 Task: For heading Use Times New Roman with dark grey 1 1 colour.  font size for heading26,  'Change the font style of data to'Times New Roman and font size to 18,  Change the alignment of both headline & data to Align right In the sheet  Attendance Sheet for Weekly Analysisbook
Action: Mouse moved to (67, 170)
Screenshot: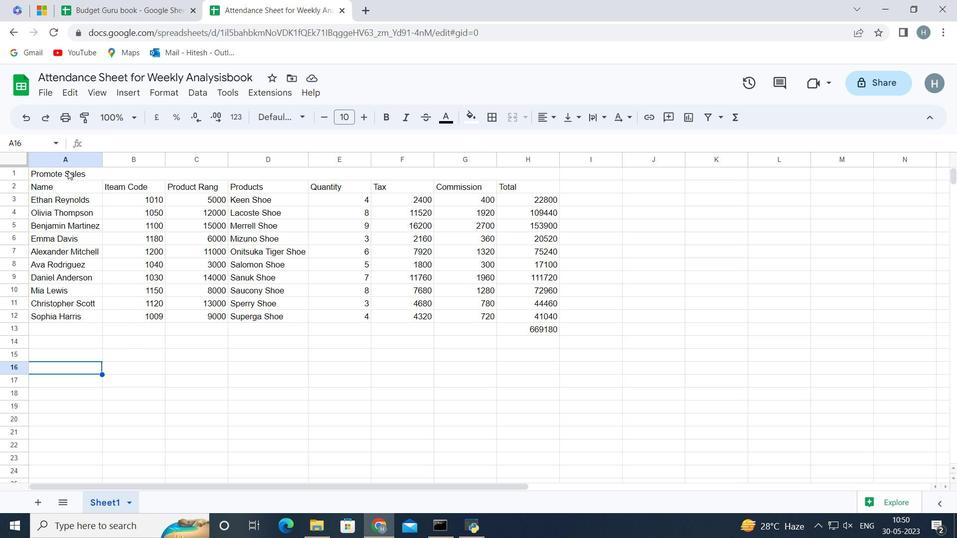 
Action: Mouse pressed left at (67, 170)
Screenshot: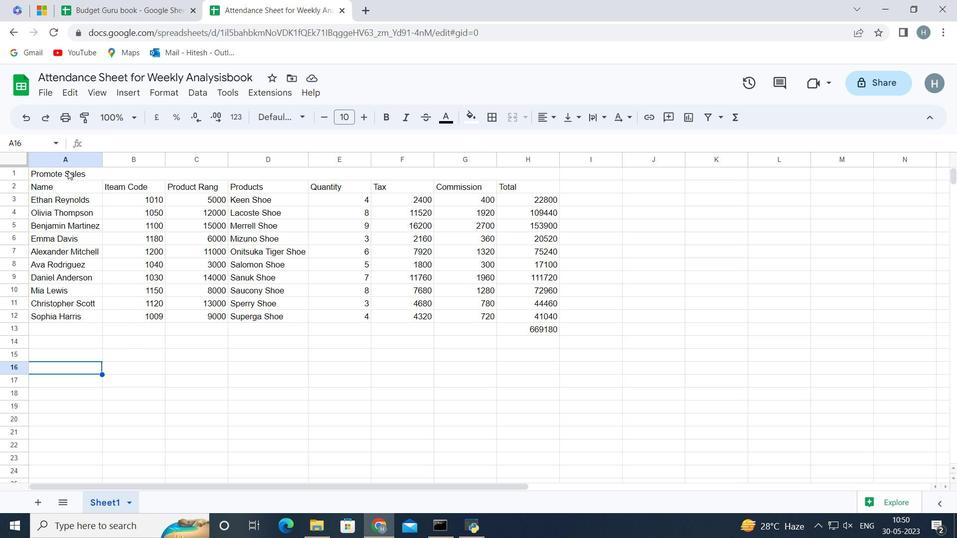 
Action: Mouse moved to (299, 116)
Screenshot: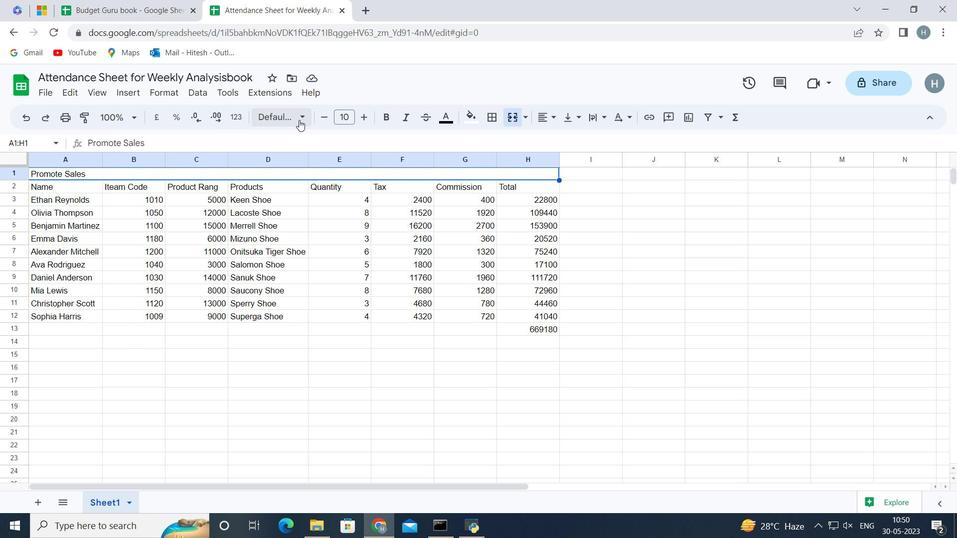 
Action: Mouse pressed left at (299, 116)
Screenshot: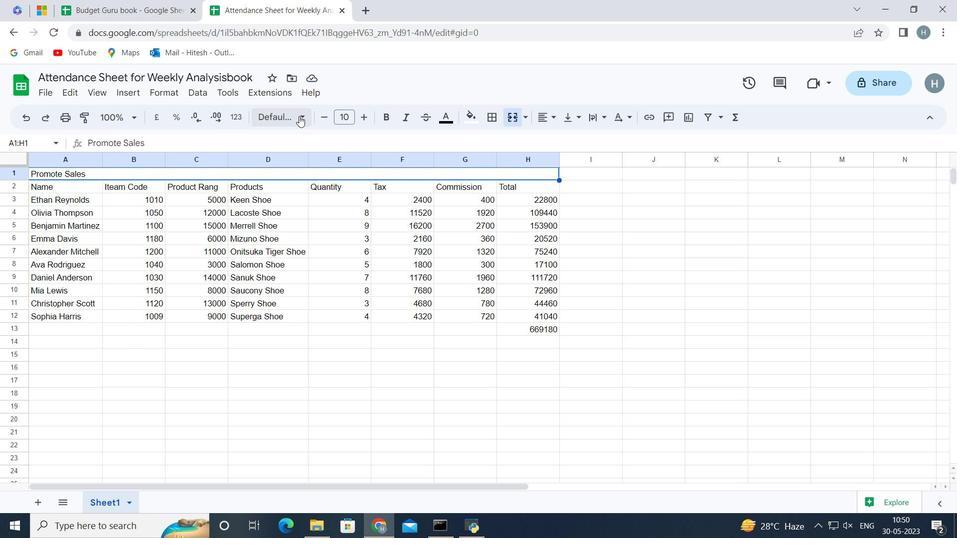 
Action: Mouse moved to (314, 403)
Screenshot: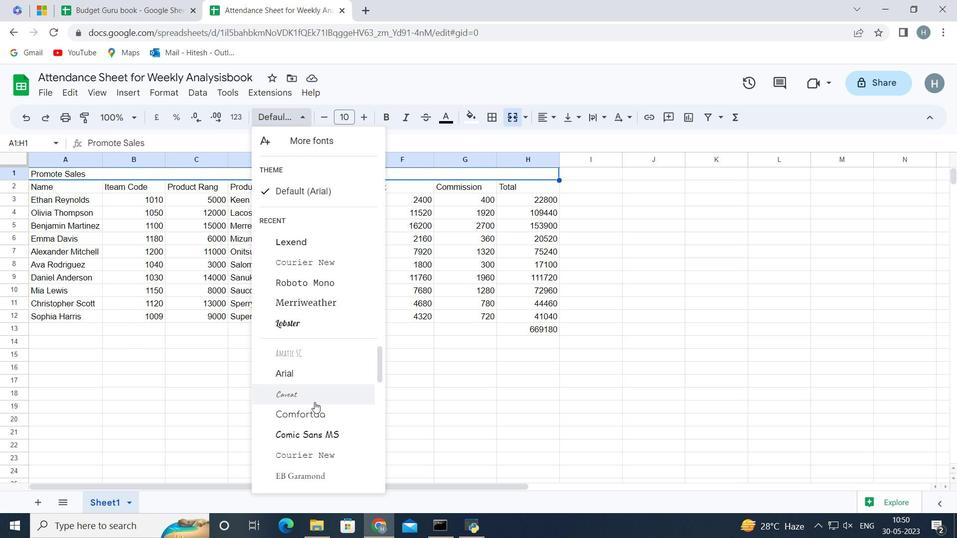 
Action: Mouse scrolled (314, 402) with delta (0, 0)
Screenshot: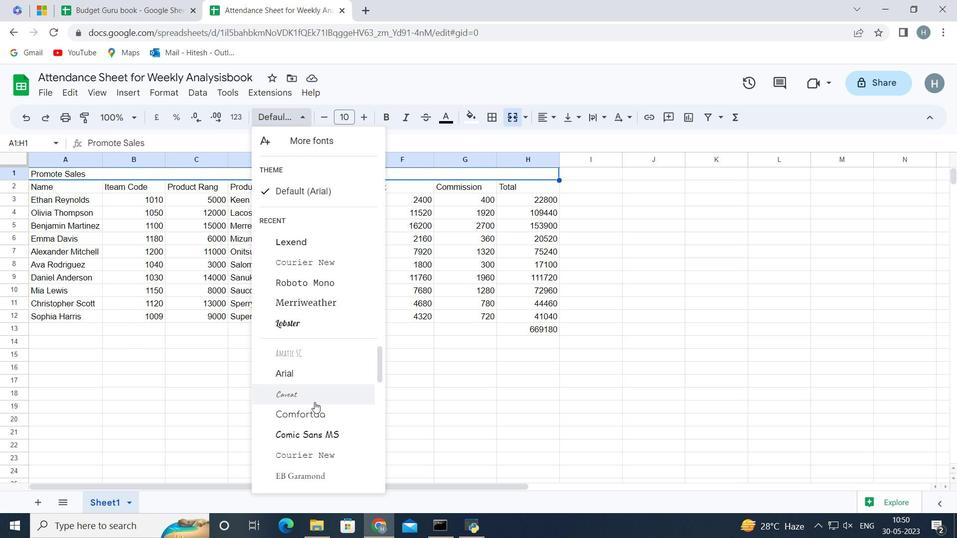 
Action: Mouse moved to (316, 403)
Screenshot: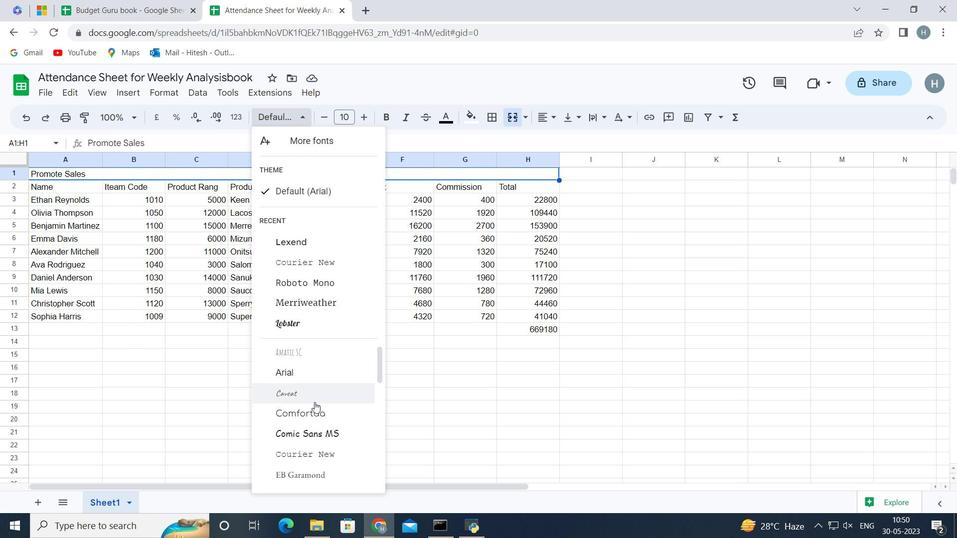 
Action: Mouse scrolled (316, 402) with delta (0, 0)
Screenshot: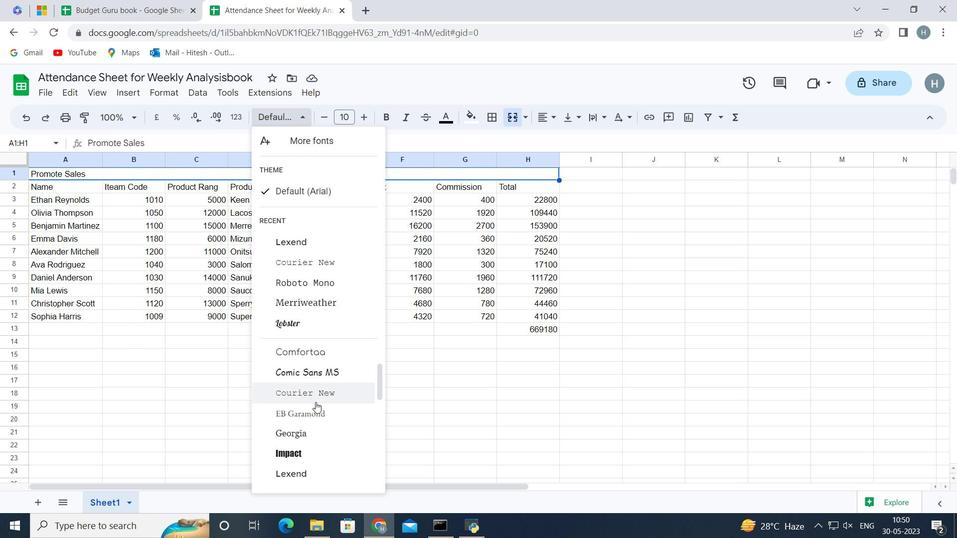 
Action: Mouse scrolled (316, 402) with delta (0, 0)
Screenshot: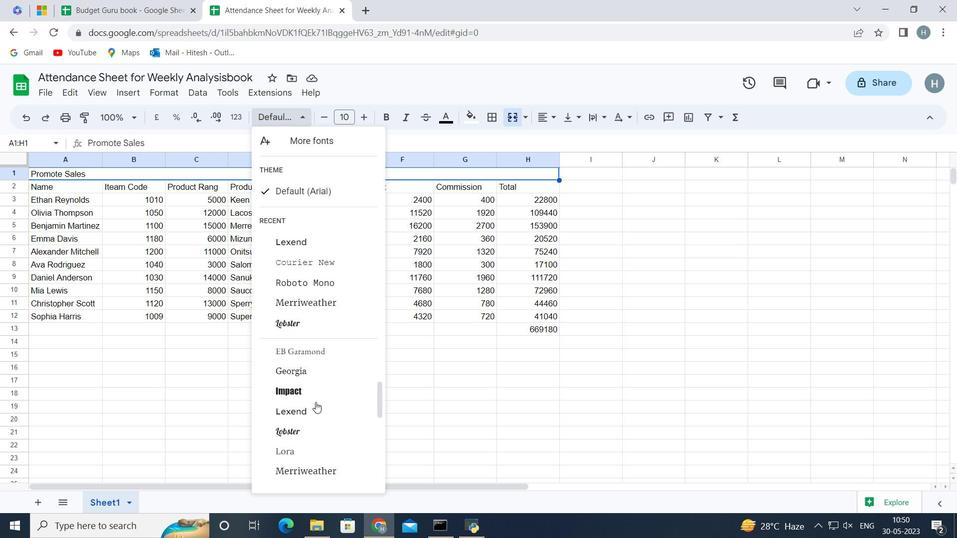 
Action: Mouse scrolled (316, 402) with delta (0, 0)
Screenshot: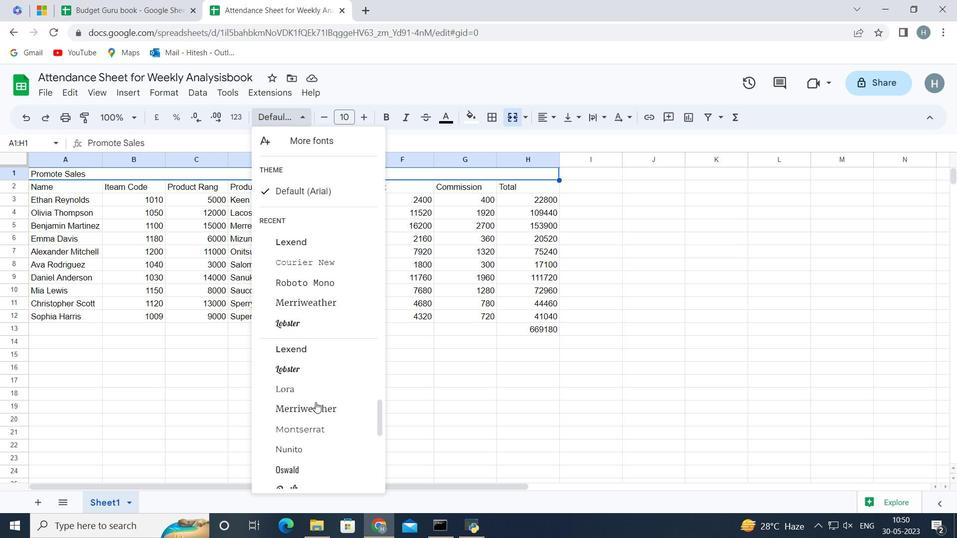 
Action: Mouse moved to (316, 403)
Screenshot: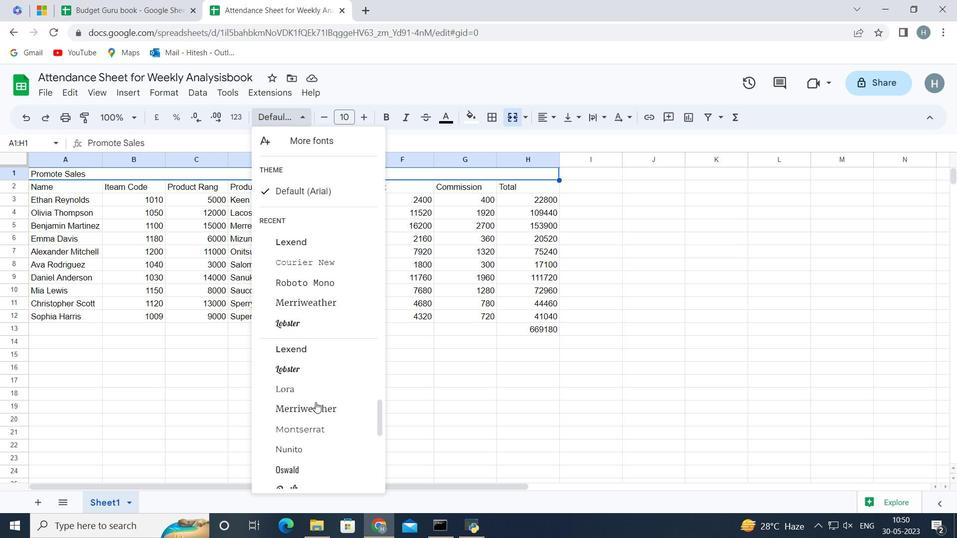 
Action: Mouse scrolled (316, 402) with delta (0, 0)
Screenshot: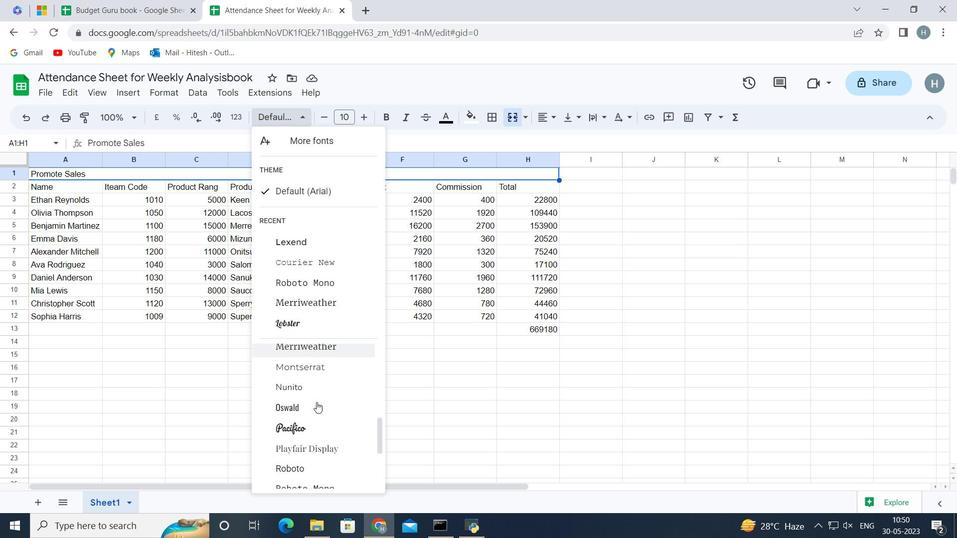 
Action: Mouse moved to (316, 404)
Screenshot: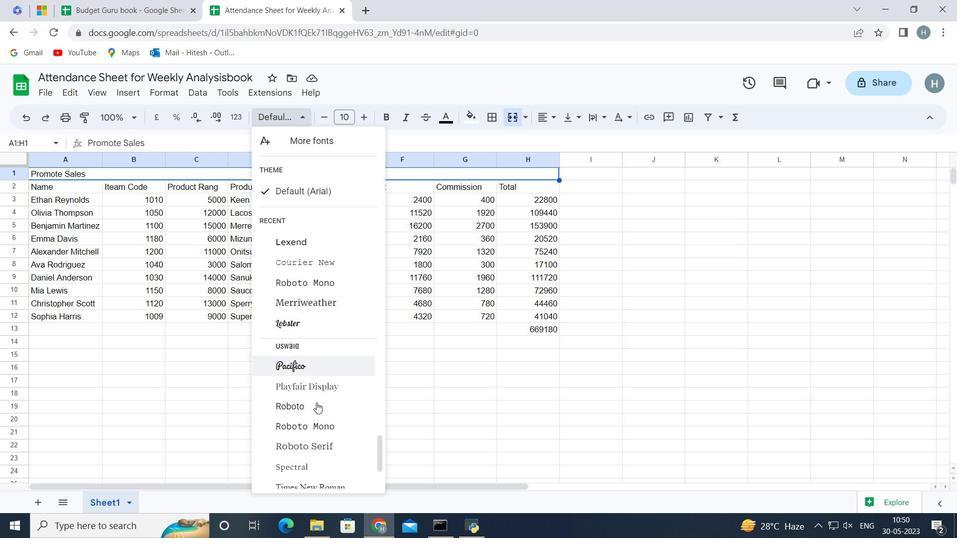 
Action: Mouse scrolled (316, 403) with delta (0, 0)
Screenshot: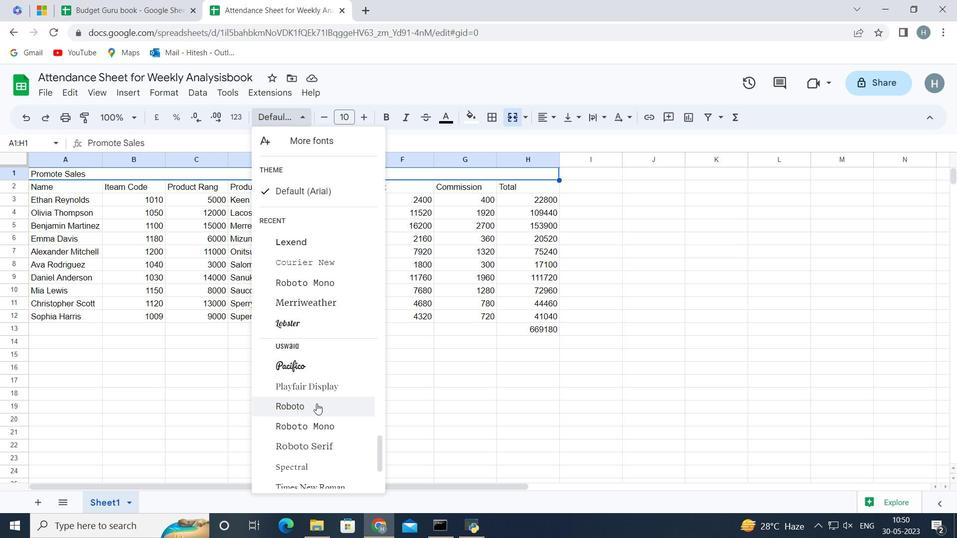 
Action: Mouse scrolled (316, 403) with delta (0, 0)
Screenshot: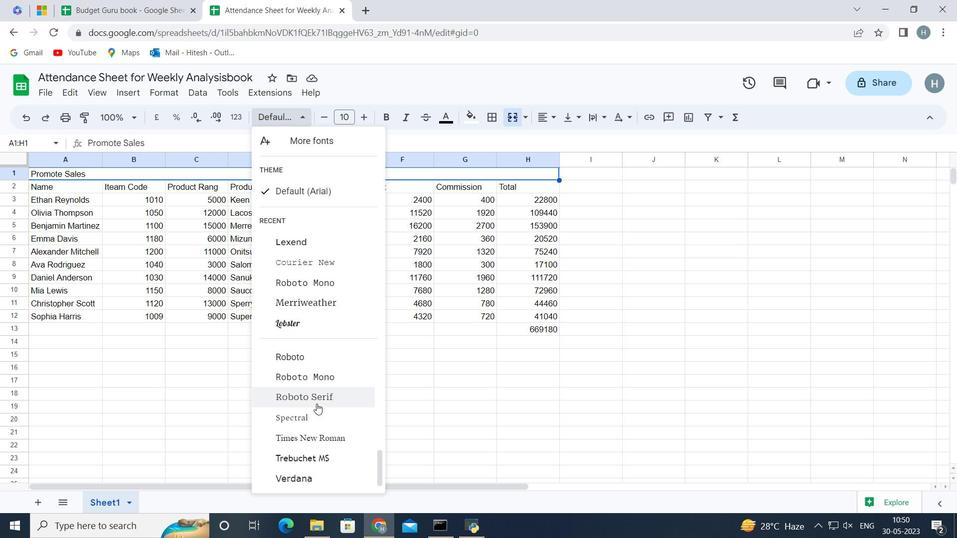 
Action: Mouse moved to (323, 441)
Screenshot: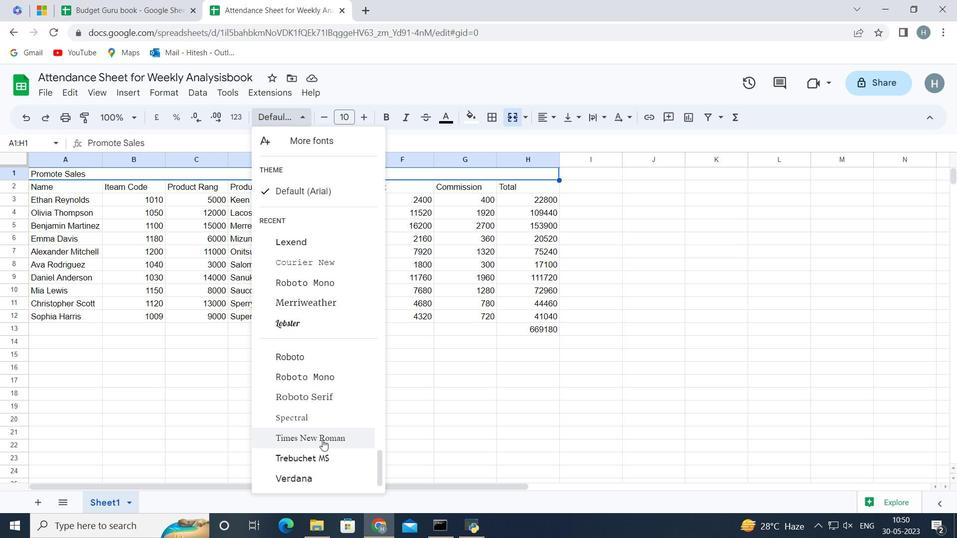 
Action: Mouse pressed left at (323, 441)
Screenshot: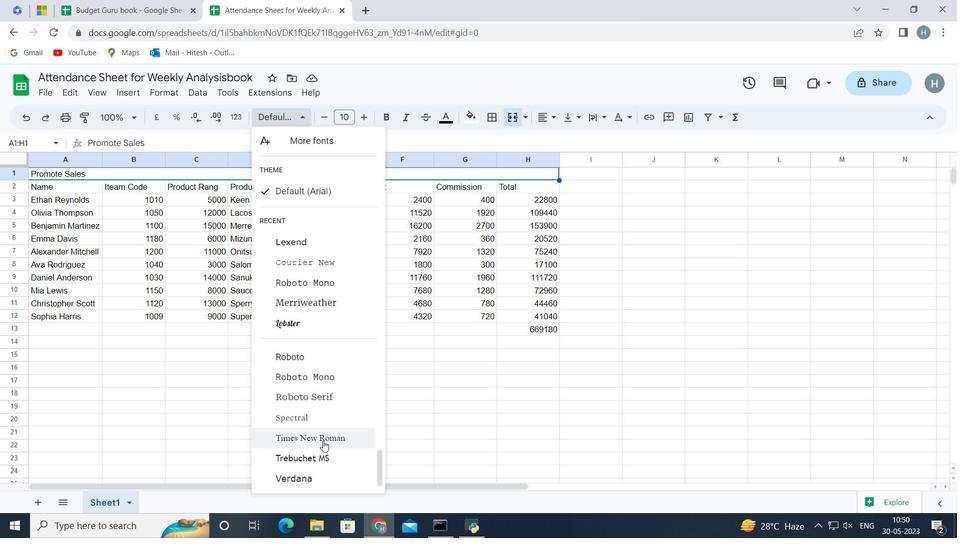 
Action: Mouse moved to (472, 123)
Screenshot: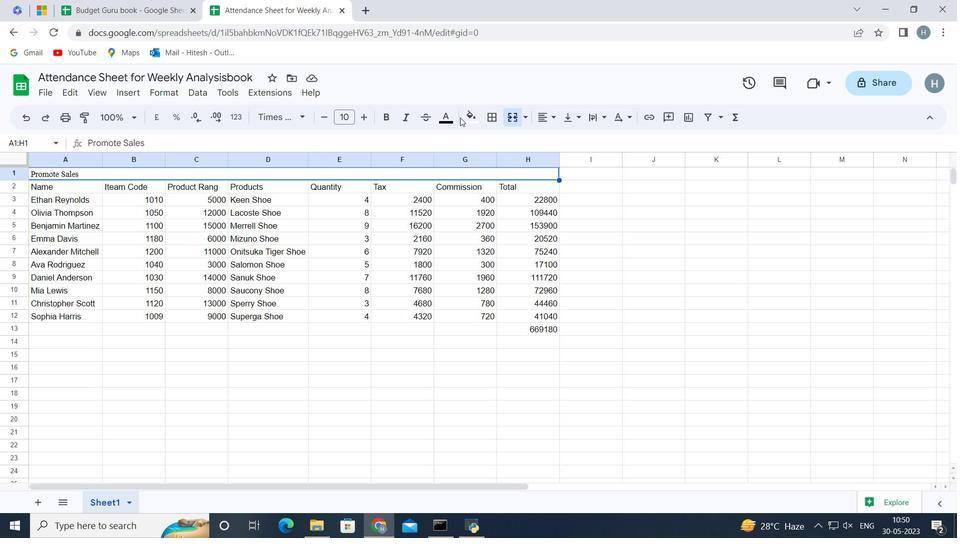 
Action: Mouse pressed left at (472, 123)
Screenshot: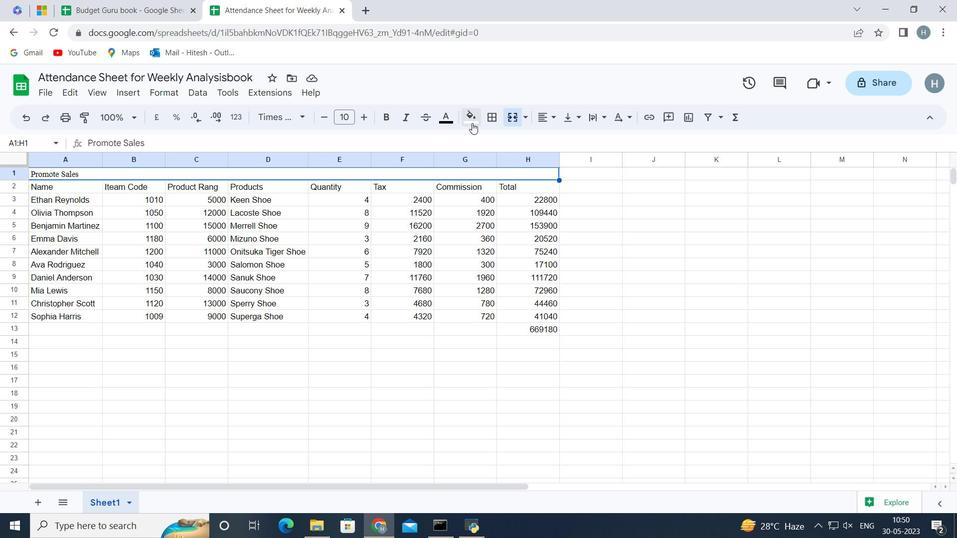 
Action: Mouse moved to (530, 162)
Screenshot: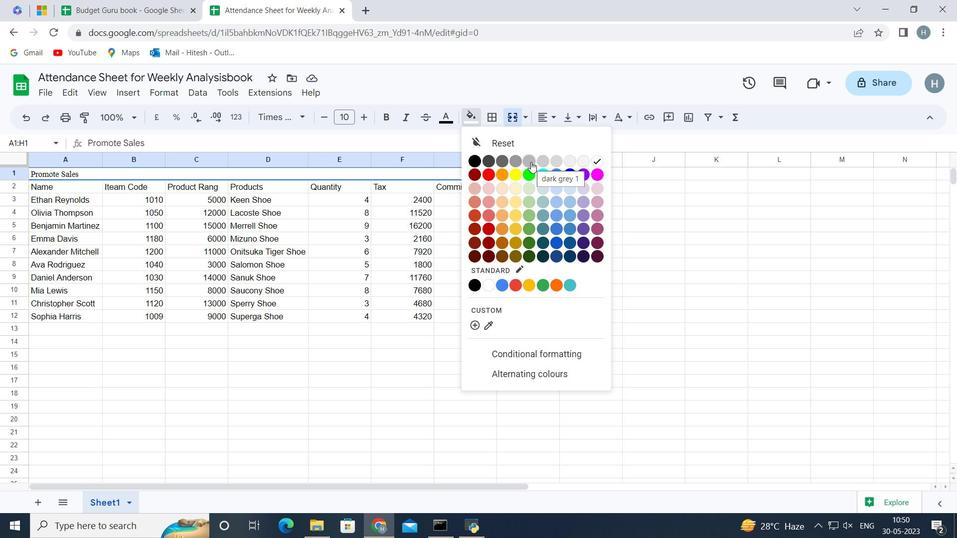 
Action: Mouse pressed left at (530, 162)
Screenshot: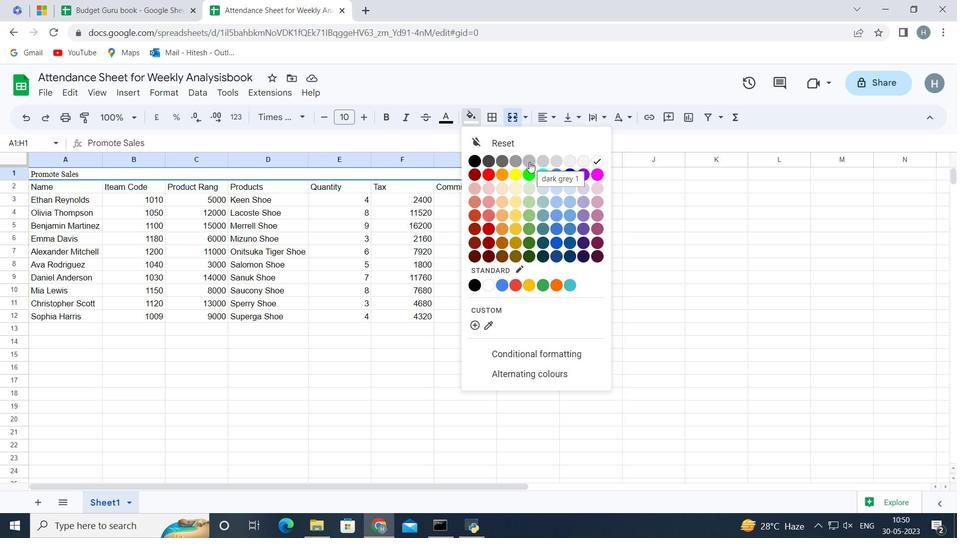 
Action: Mouse moved to (365, 117)
Screenshot: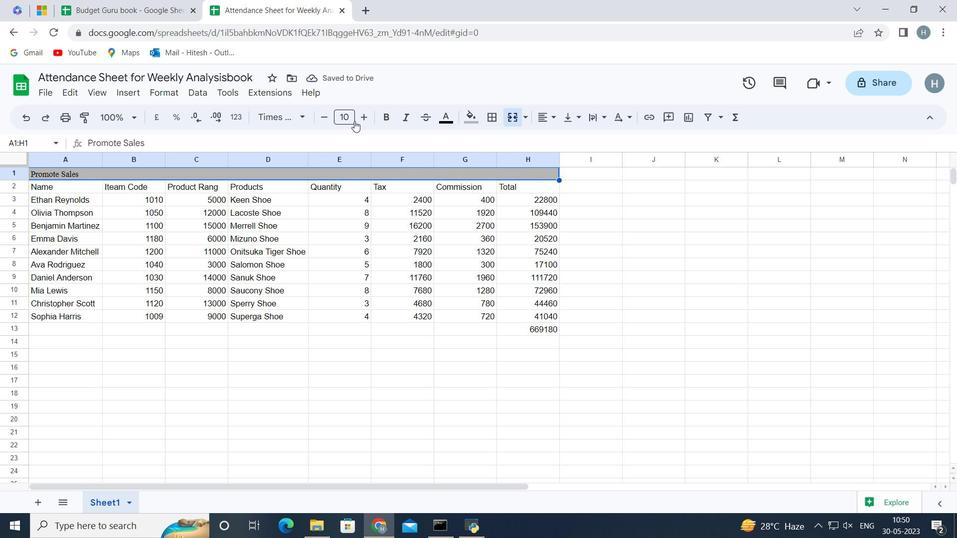 
Action: Mouse pressed left at (365, 117)
Screenshot: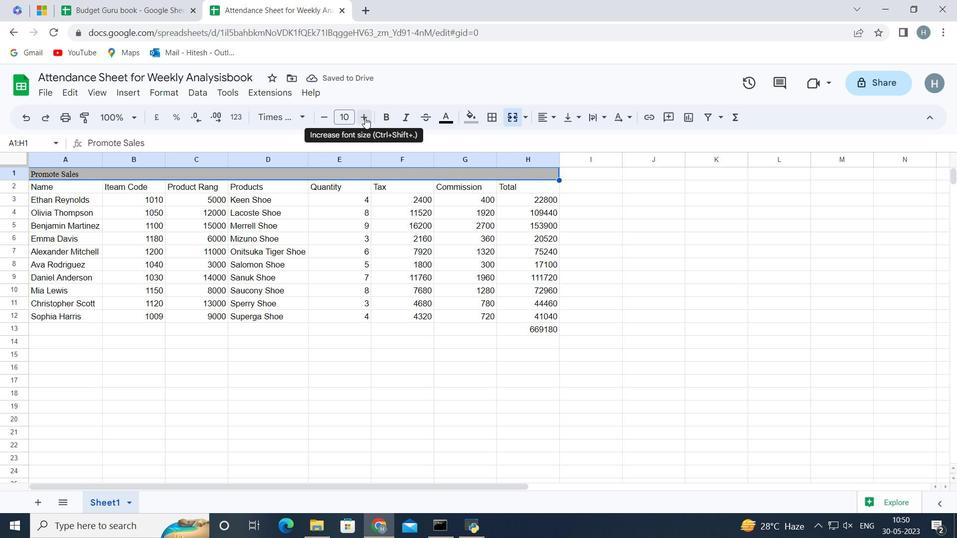 
Action: Mouse pressed left at (365, 117)
Screenshot: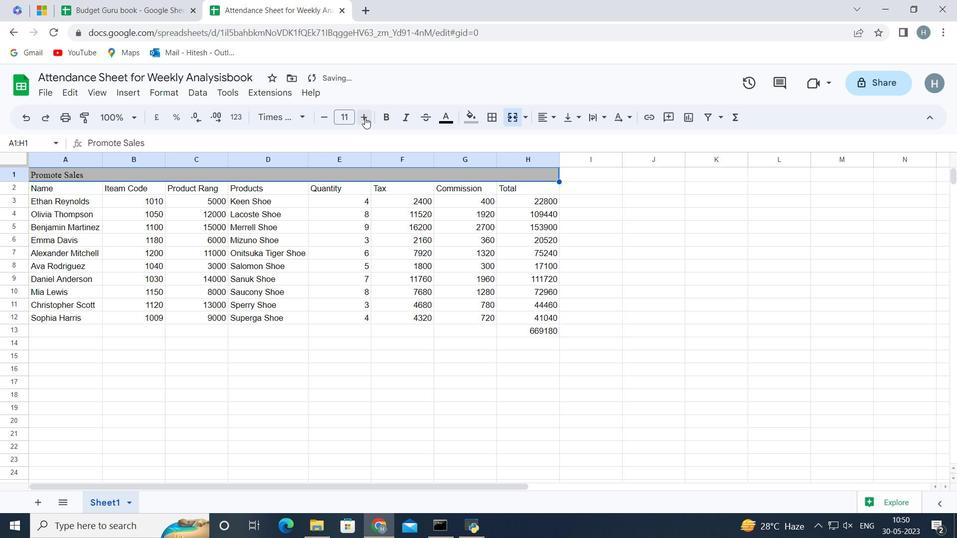 
Action: Mouse pressed left at (365, 117)
Screenshot: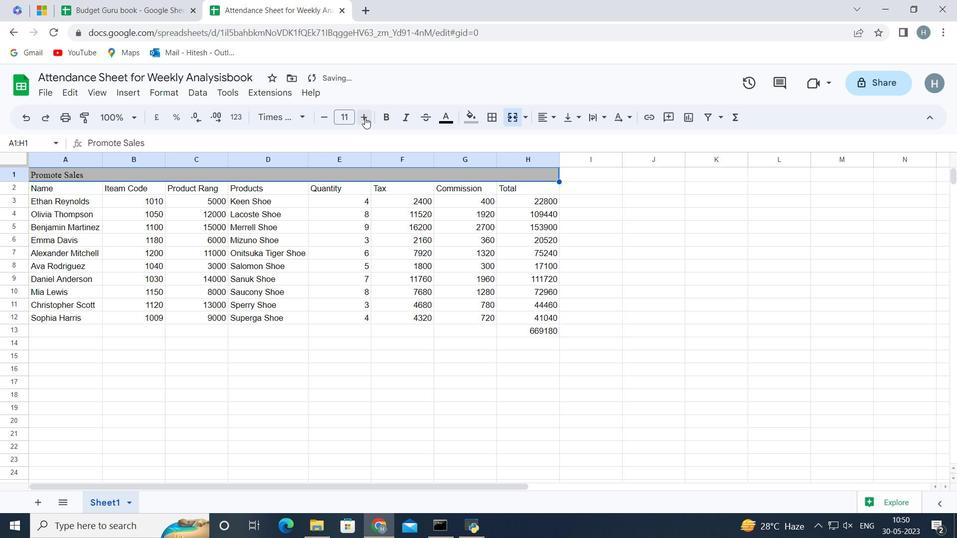 
Action: Mouse pressed left at (365, 117)
Screenshot: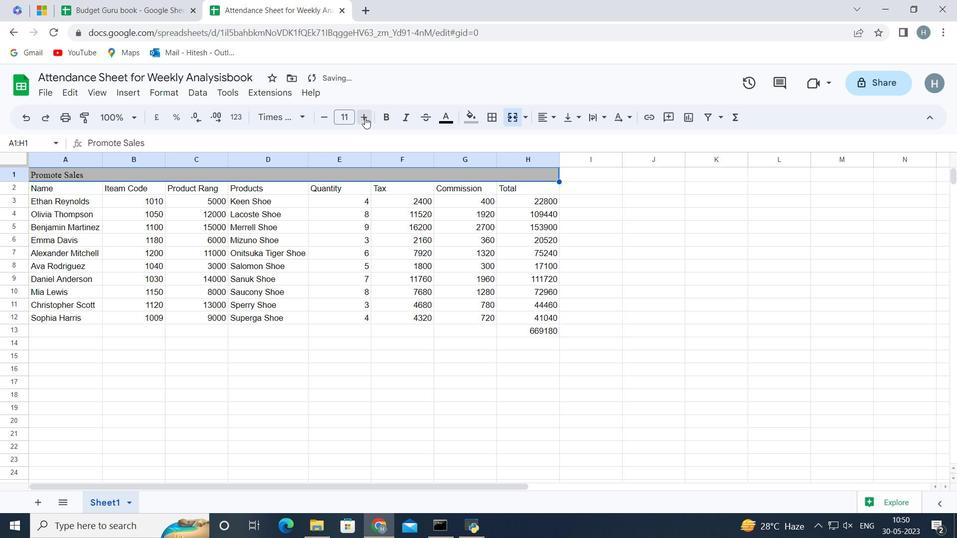 
Action: Mouse pressed left at (365, 117)
Screenshot: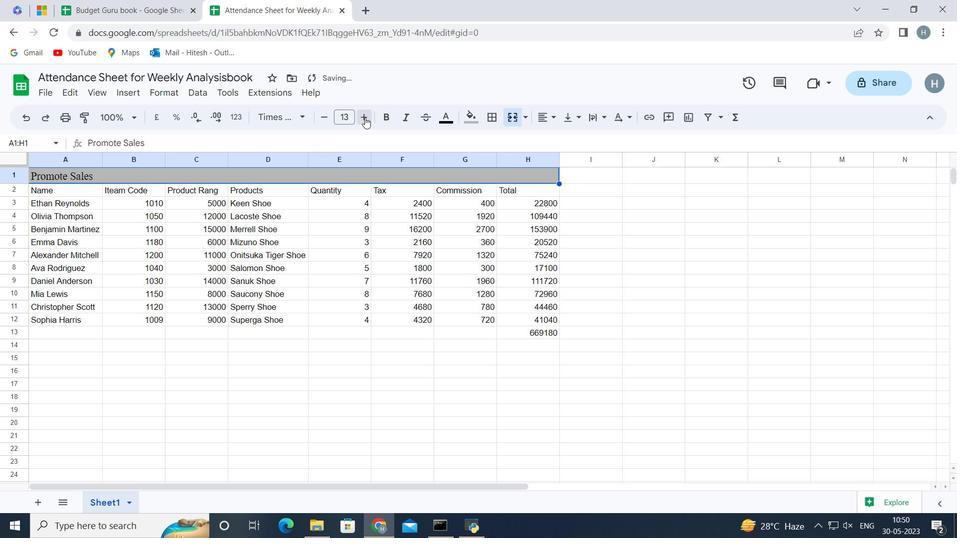 
Action: Mouse pressed left at (365, 117)
Screenshot: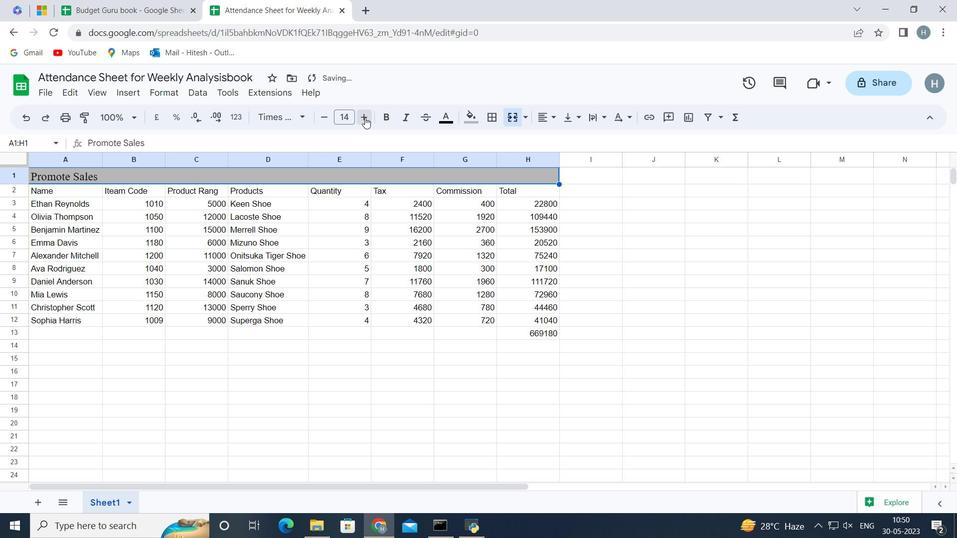 
Action: Mouse pressed left at (365, 117)
Screenshot: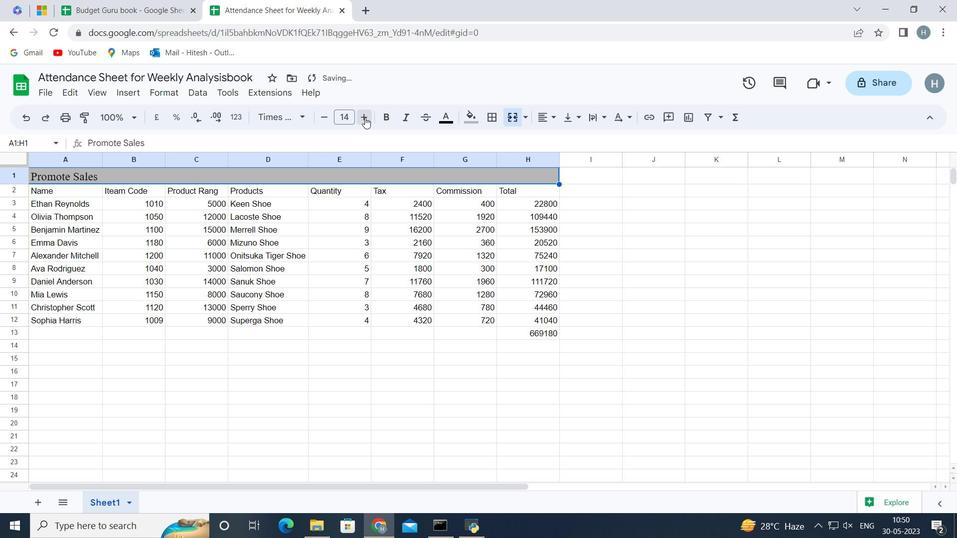 
Action: Mouse pressed left at (365, 117)
Screenshot: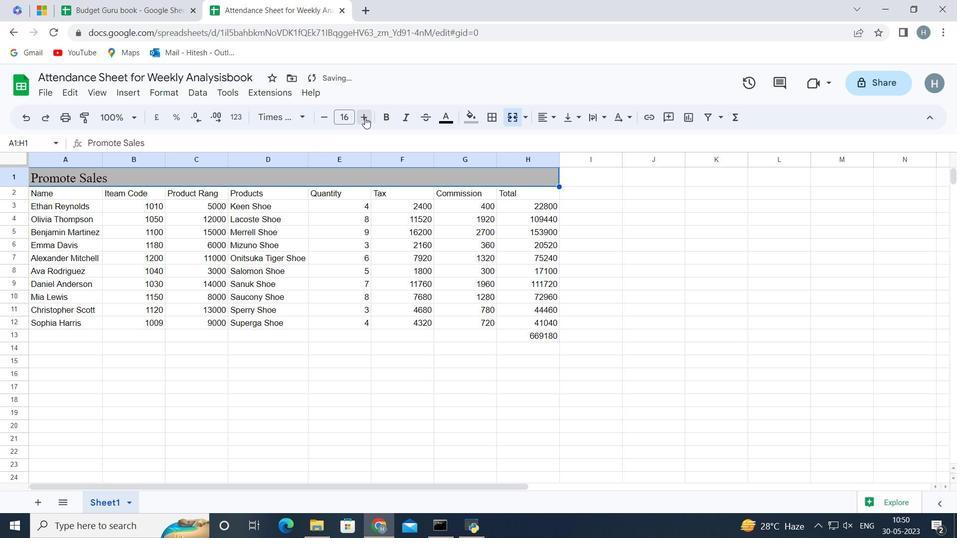 
Action: Mouse pressed left at (365, 117)
Screenshot: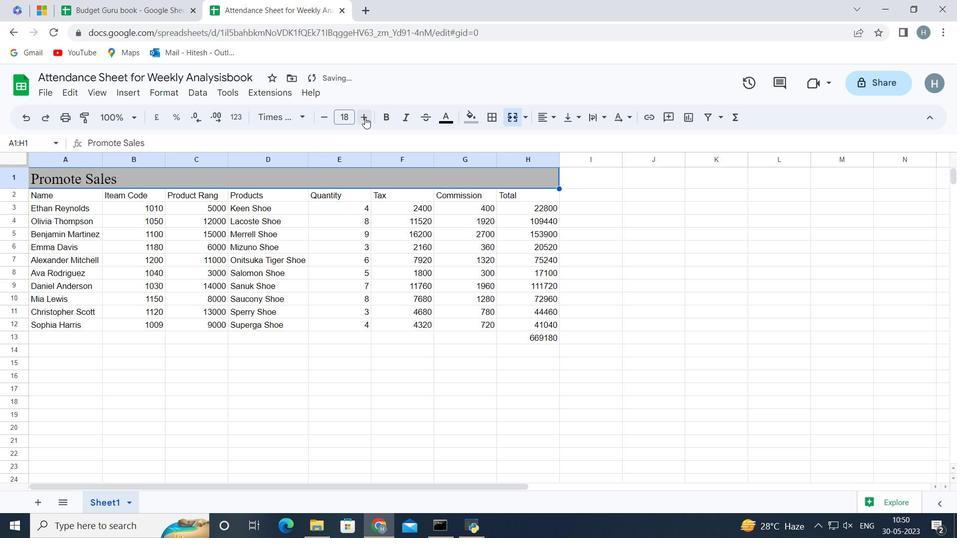 
Action: Mouse pressed left at (365, 117)
Screenshot: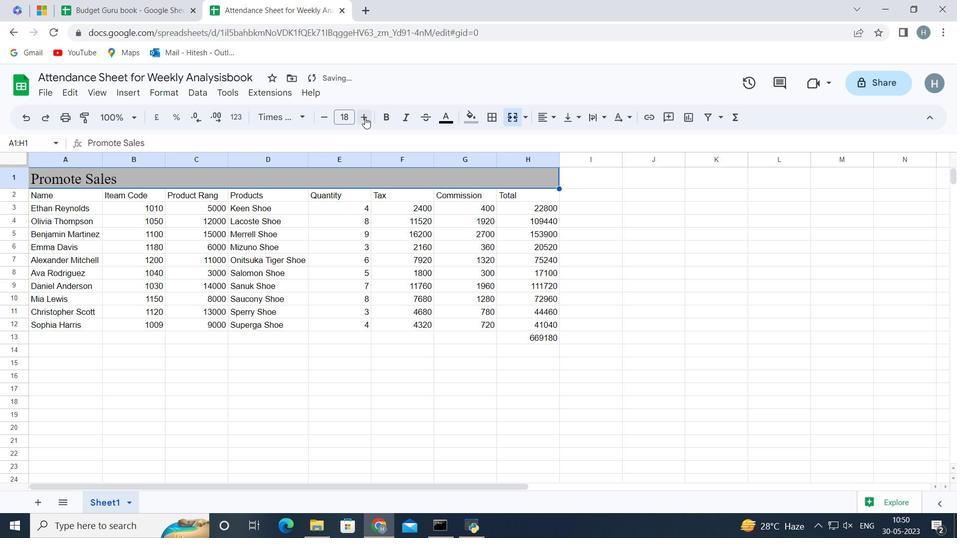 
Action: Mouse pressed left at (365, 117)
Screenshot: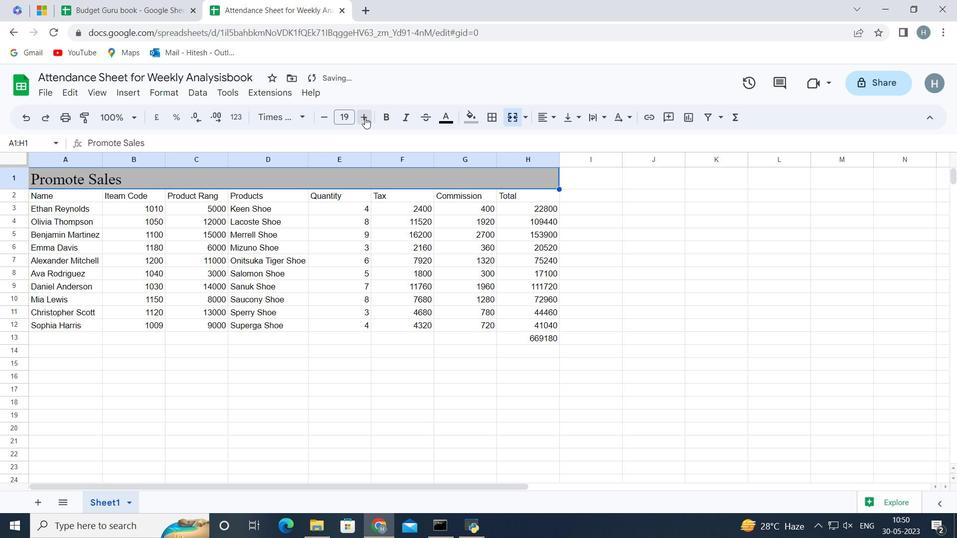 
Action: Mouse pressed left at (365, 117)
Screenshot: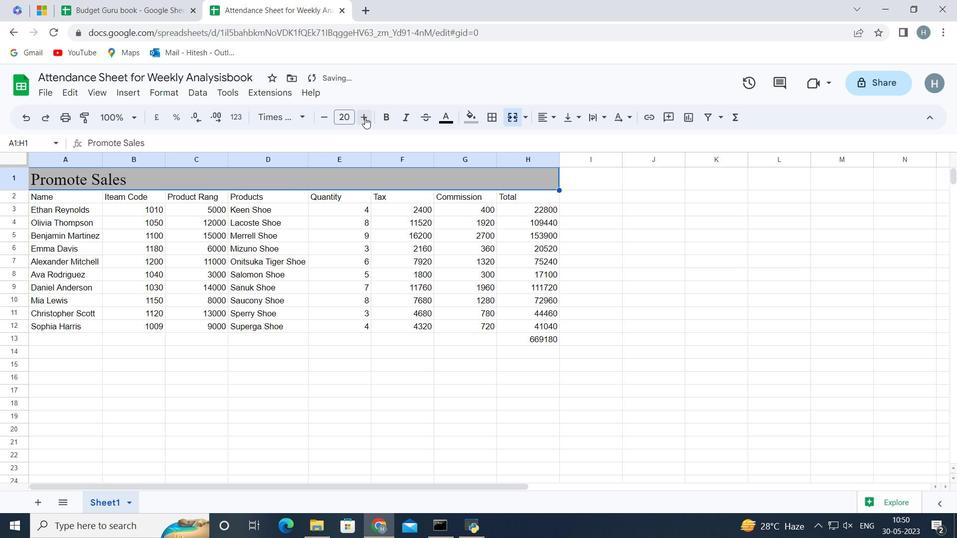 
Action: Mouse pressed left at (365, 117)
Screenshot: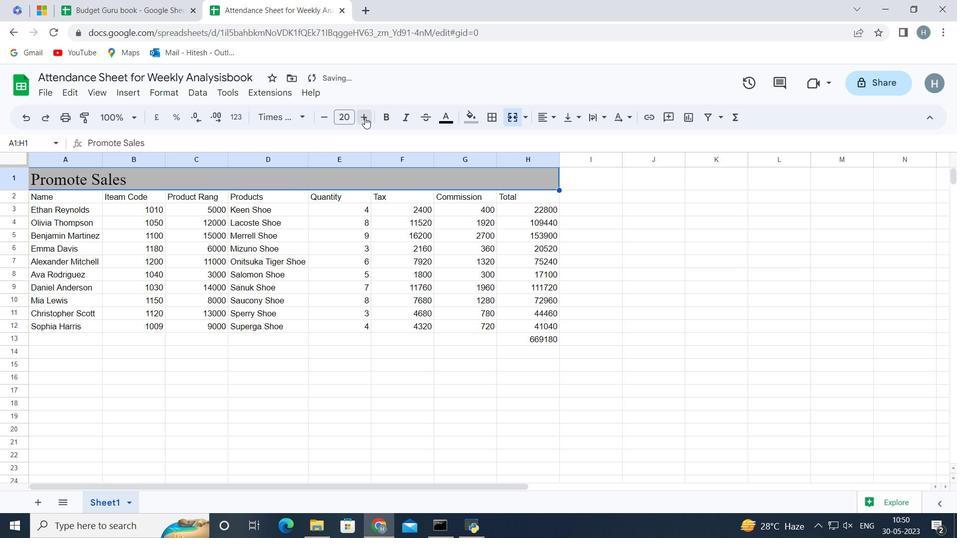 
Action: Mouse pressed left at (365, 117)
Screenshot: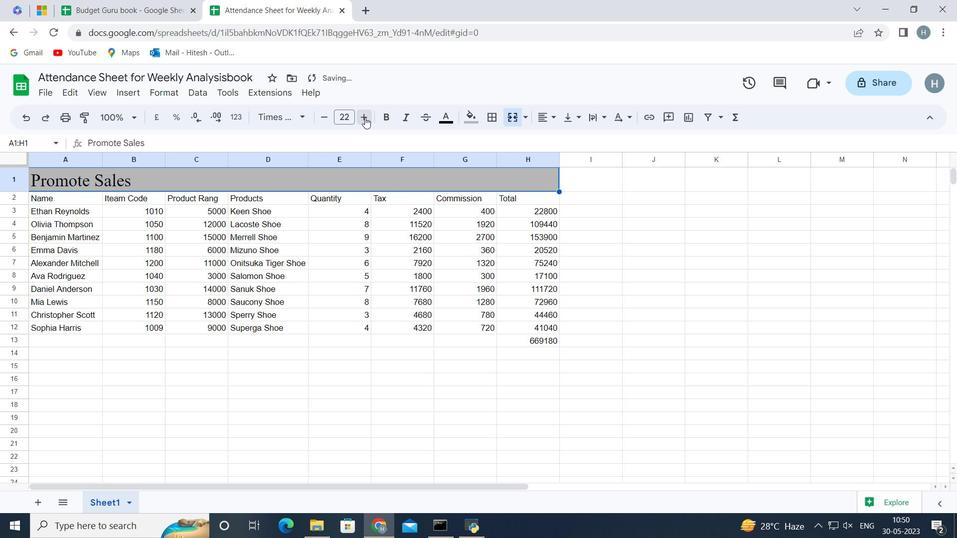 
Action: Mouse pressed left at (365, 117)
Screenshot: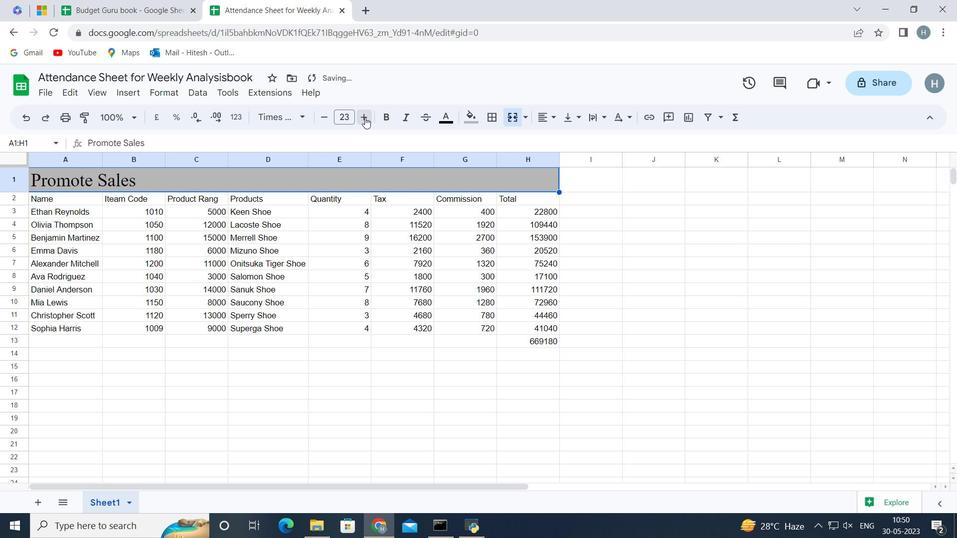 
Action: Mouse pressed left at (365, 117)
Screenshot: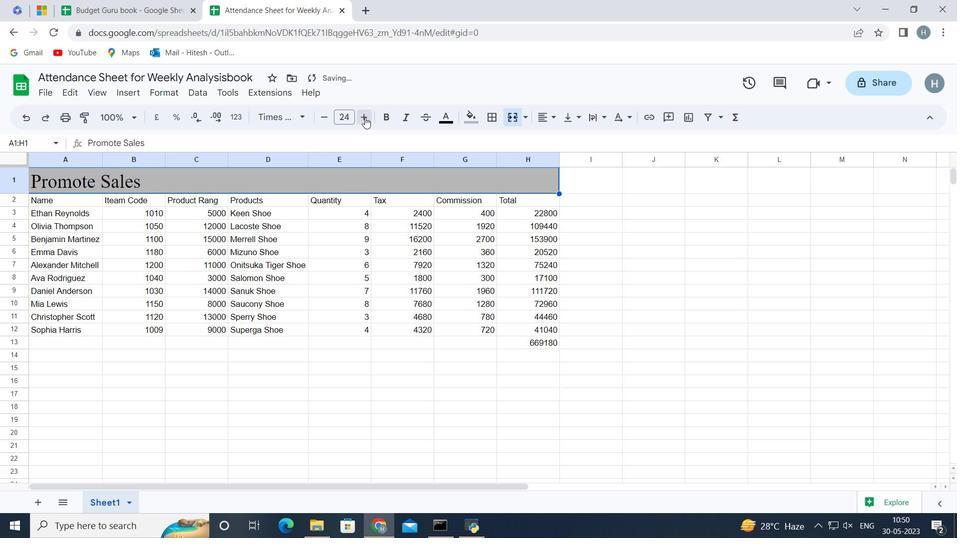 
Action: Mouse pressed left at (365, 117)
Screenshot: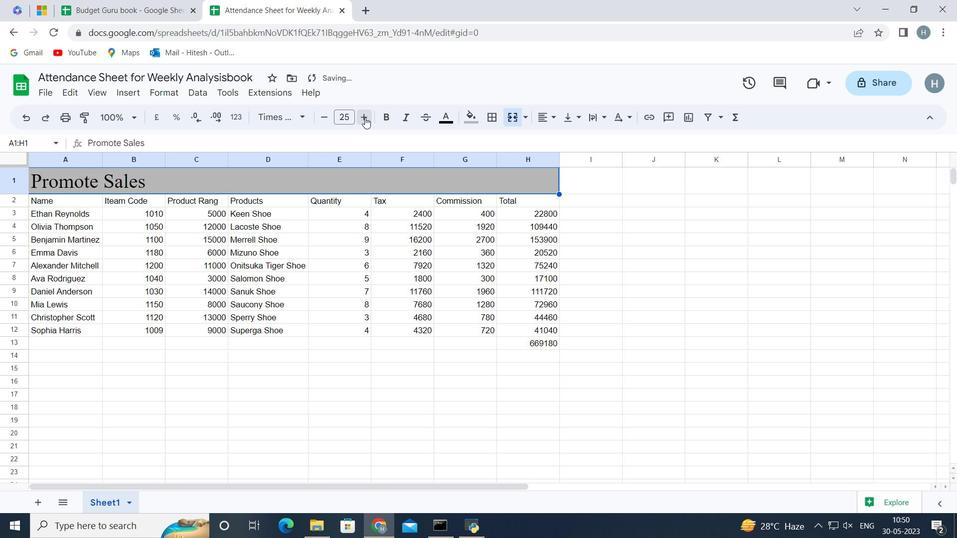 
Action: Mouse moved to (328, 119)
Screenshot: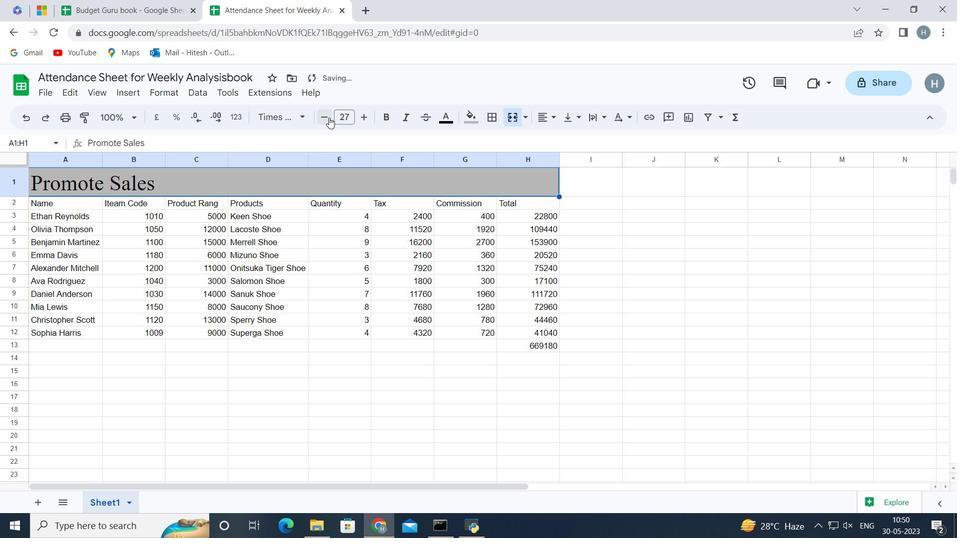 
Action: Mouse pressed left at (328, 119)
Screenshot: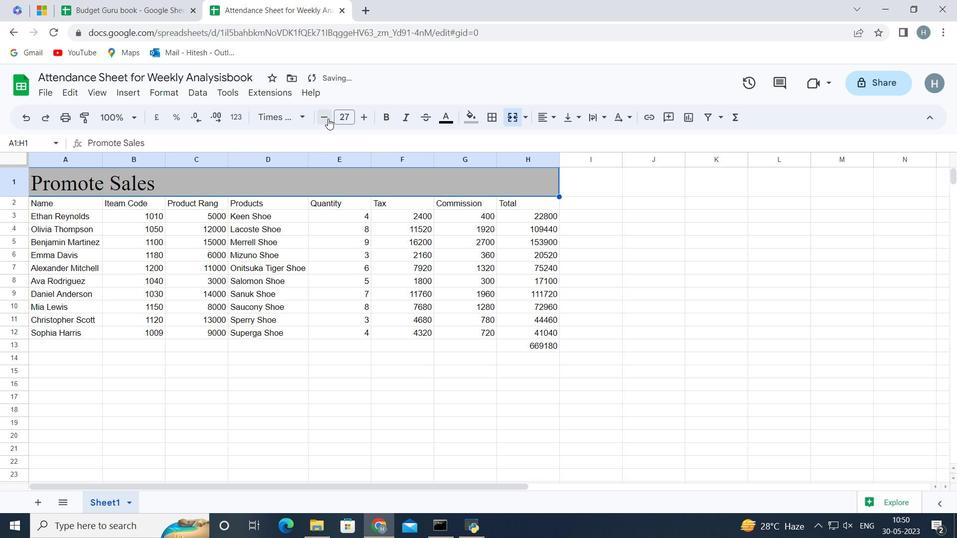 
Action: Mouse moved to (263, 388)
Screenshot: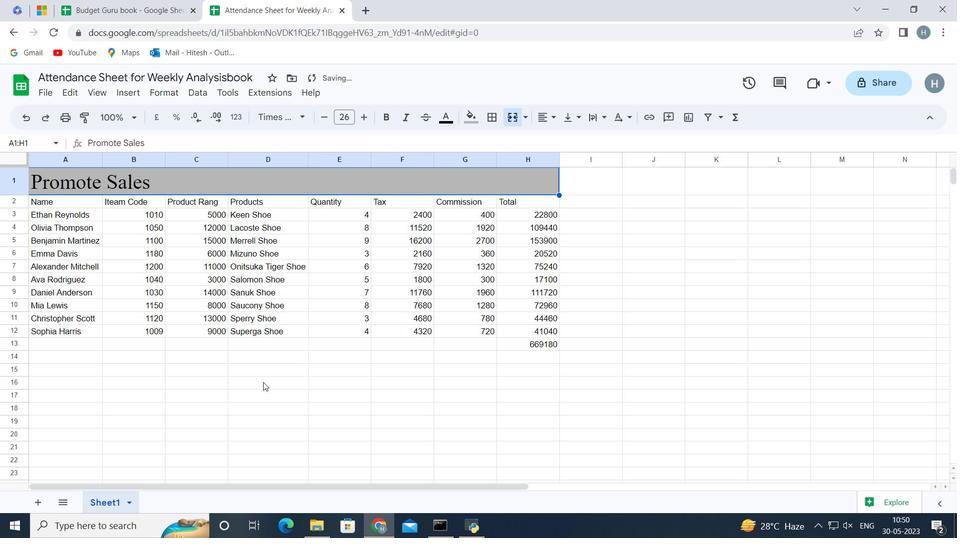 
Action: Mouse pressed left at (263, 388)
Screenshot: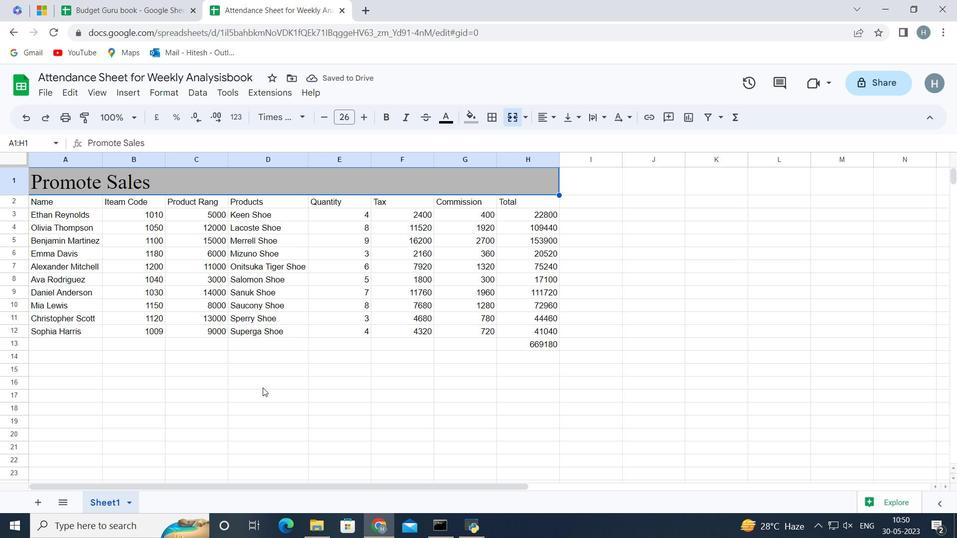
Action: Mouse moved to (68, 199)
Screenshot: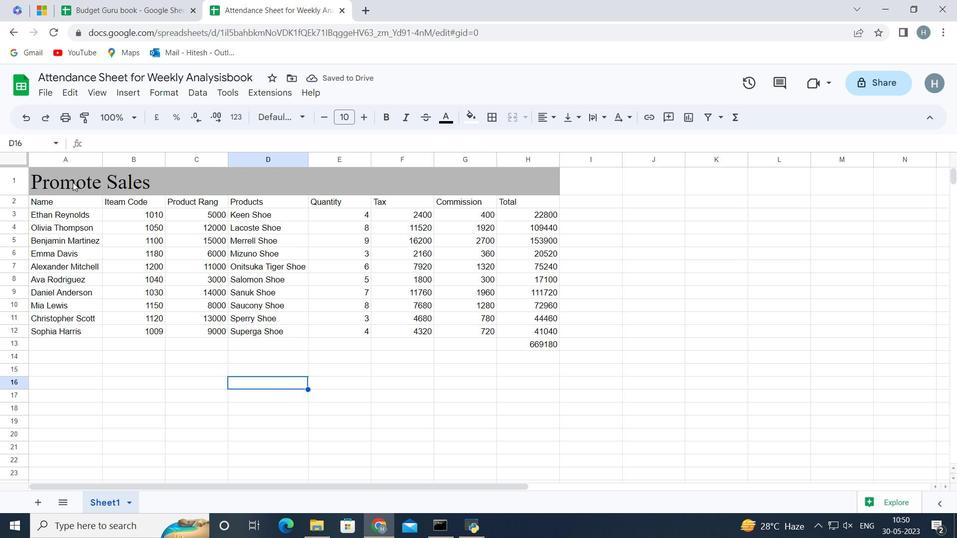 
Action: Mouse pressed left at (68, 199)
Screenshot: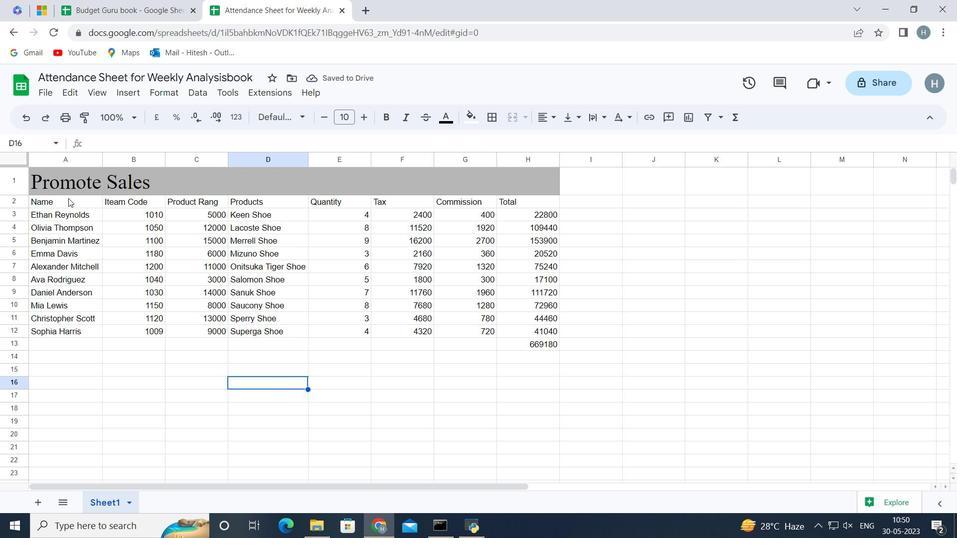 
Action: Key pressed <Key.shift><Key.right><Key.right><Key.right><Key.right><Key.right><Key.right><Key.right><Key.right><Key.down><Key.down><Key.down><Key.down><Key.left><Key.down><Key.down><Key.down><Key.down><Key.down><Key.down><Key.down>
Screenshot: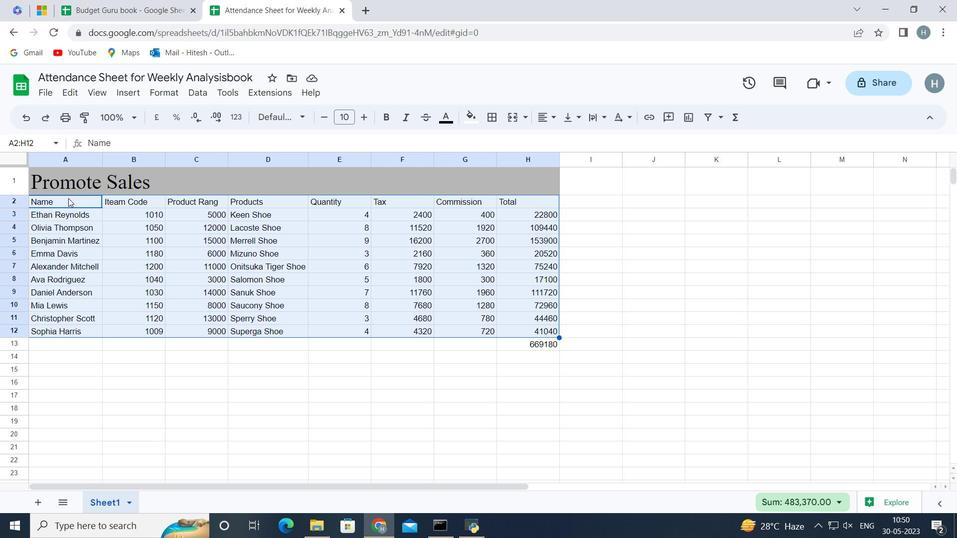 
Action: Mouse moved to (302, 115)
Screenshot: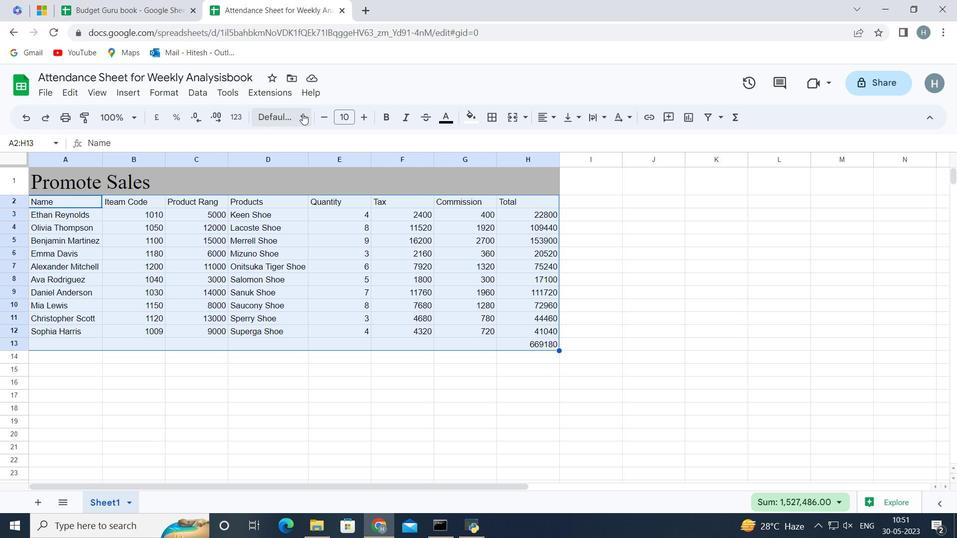 
Action: Mouse pressed left at (302, 115)
Screenshot: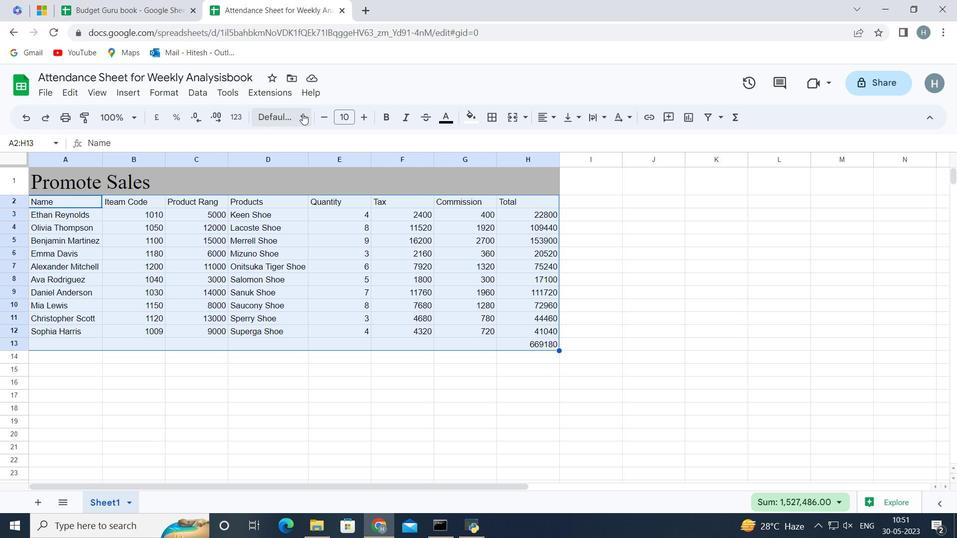 
Action: Mouse moved to (335, 239)
Screenshot: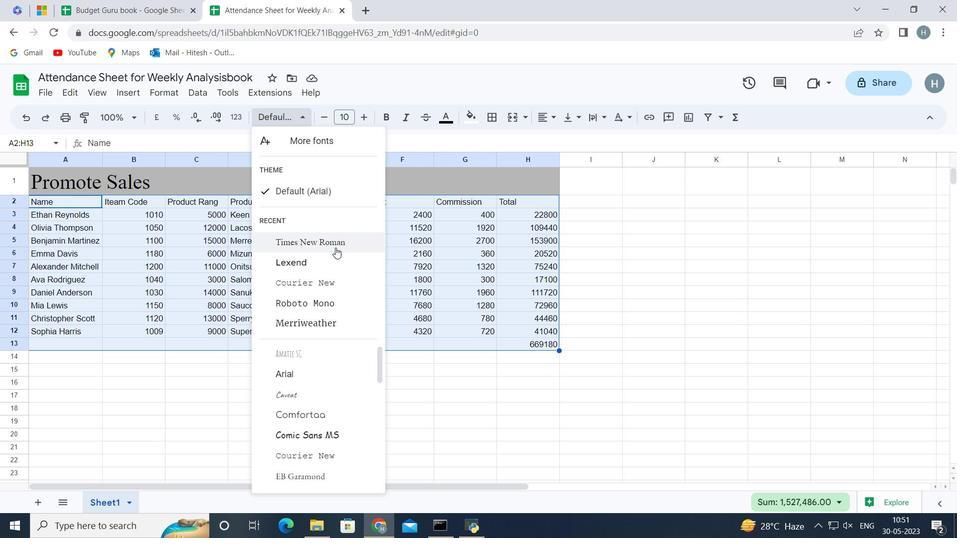 
Action: Mouse pressed left at (335, 239)
Screenshot: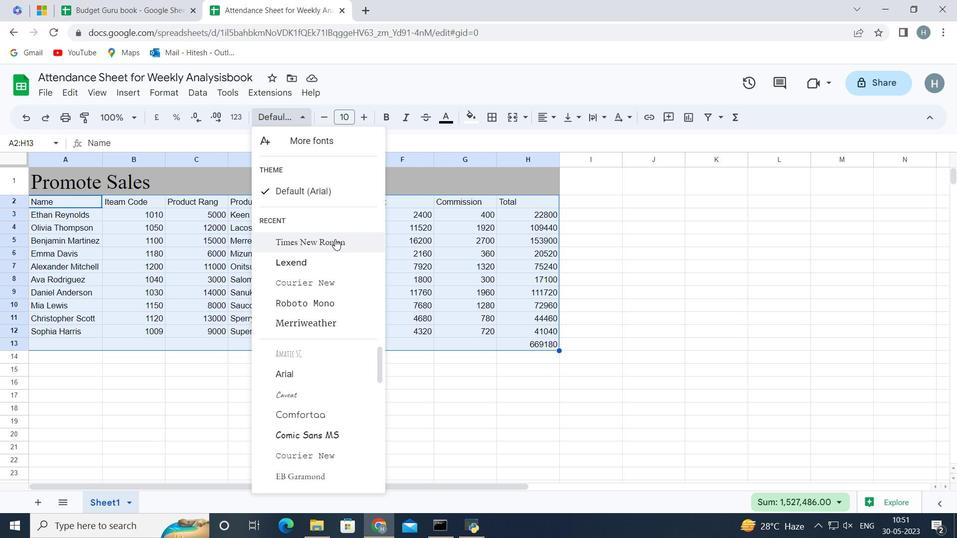 
Action: Mouse moved to (364, 119)
Screenshot: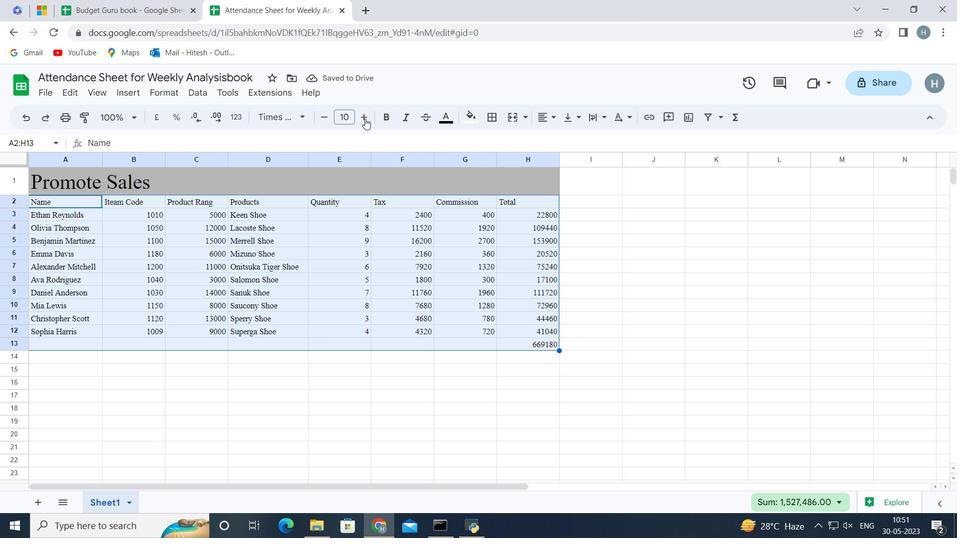
Action: Mouse pressed left at (364, 119)
Screenshot: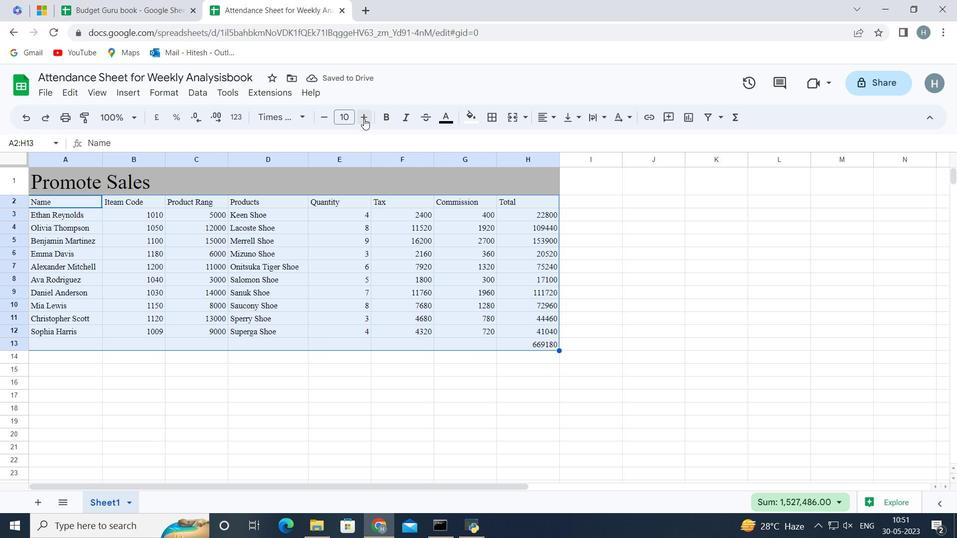 
Action: Mouse pressed left at (364, 119)
Screenshot: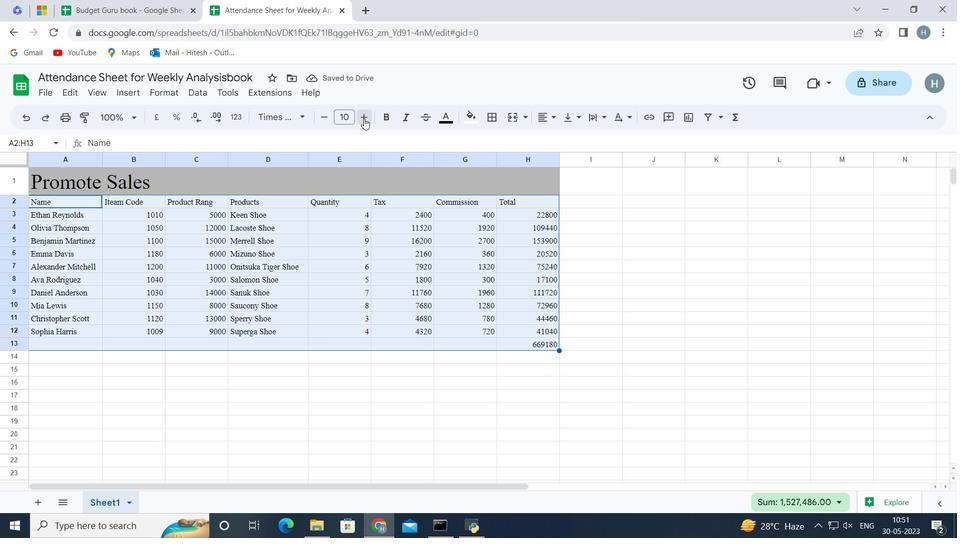 
Action: Mouse pressed left at (364, 119)
Screenshot: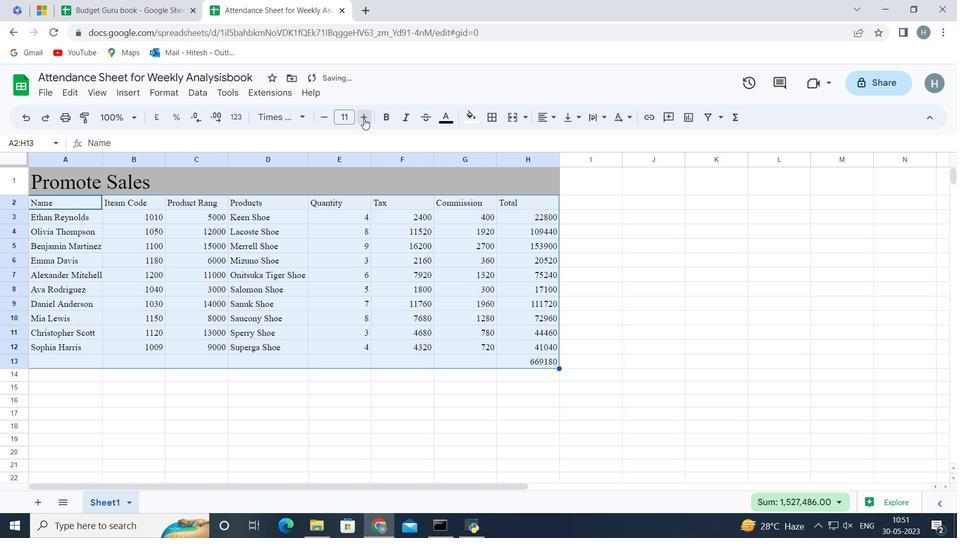 
Action: Mouse pressed left at (364, 119)
Screenshot: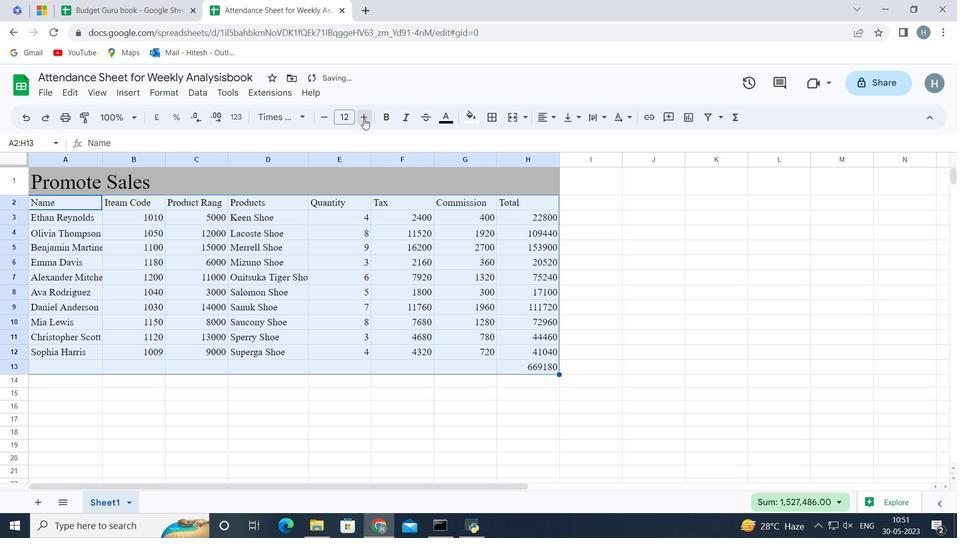 
Action: Mouse pressed left at (364, 119)
Screenshot: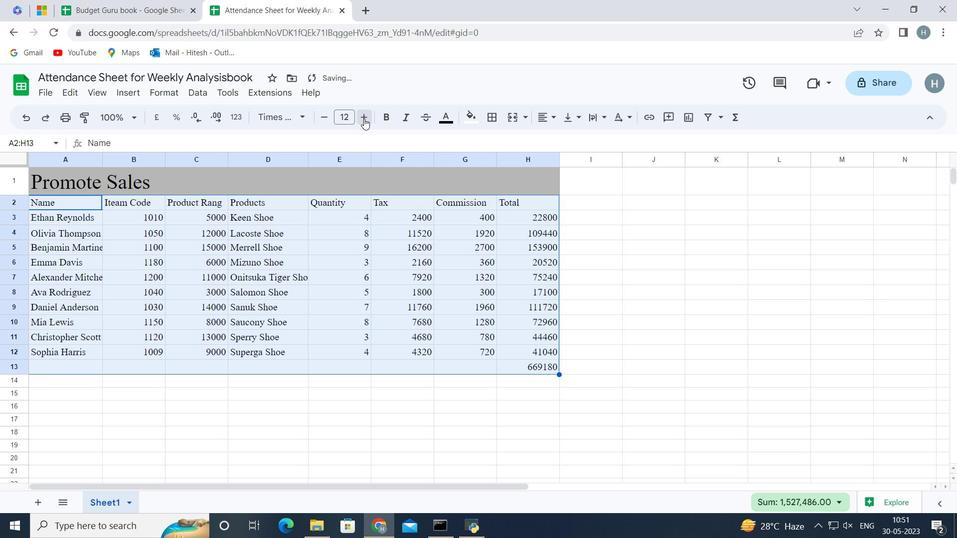 
Action: Mouse pressed left at (364, 119)
Screenshot: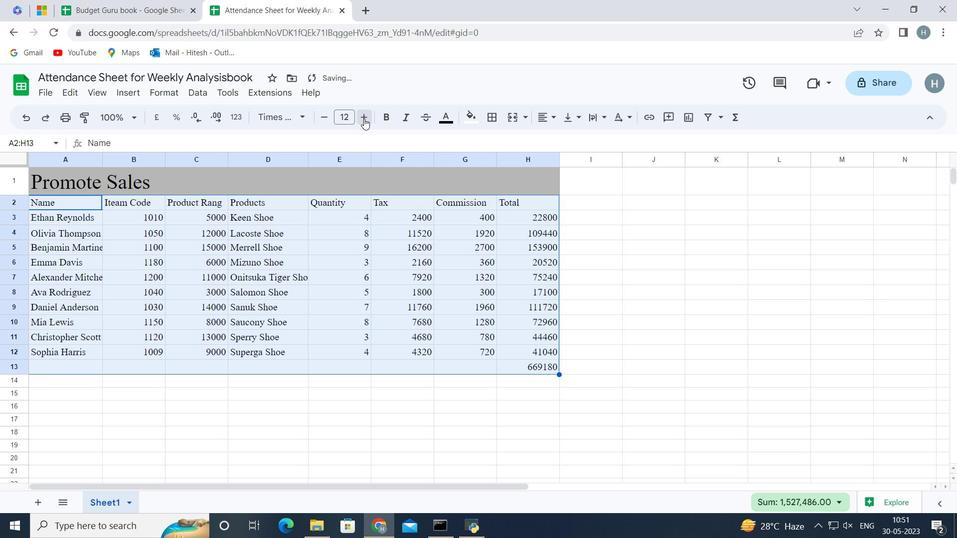 
Action: Mouse pressed left at (364, 119)
Screenshot: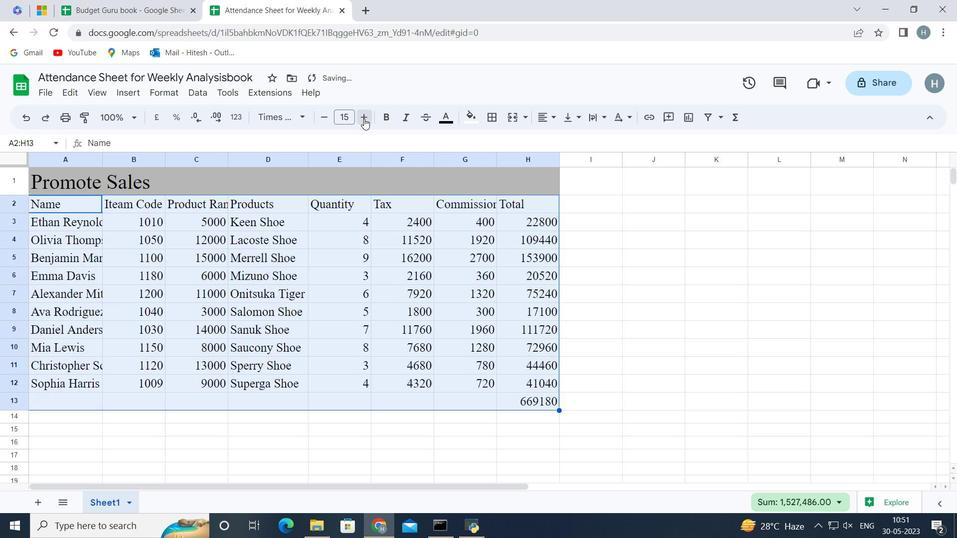
Action: Mouse pressed left at (364, 119)
Screenshot: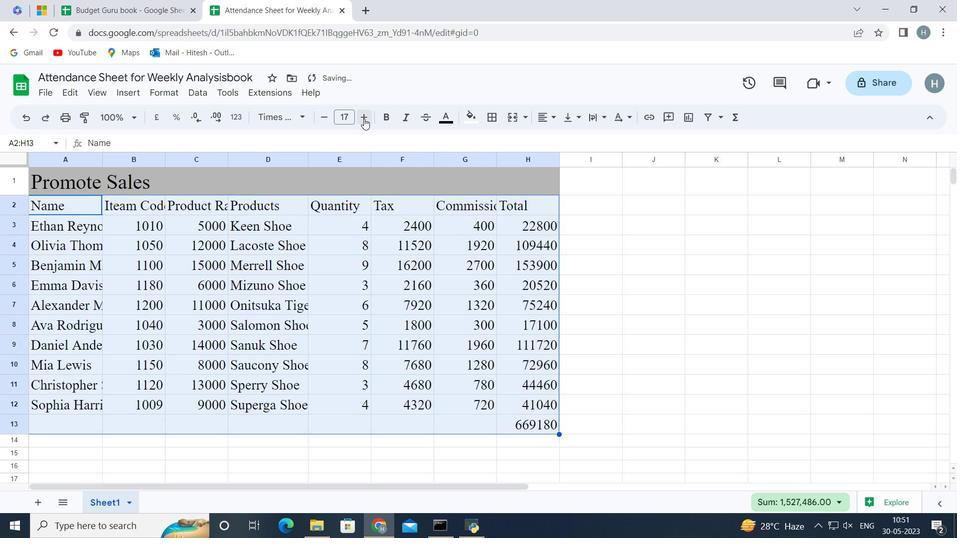 
Action: Mouse moved to (358, 462)
Screenshot: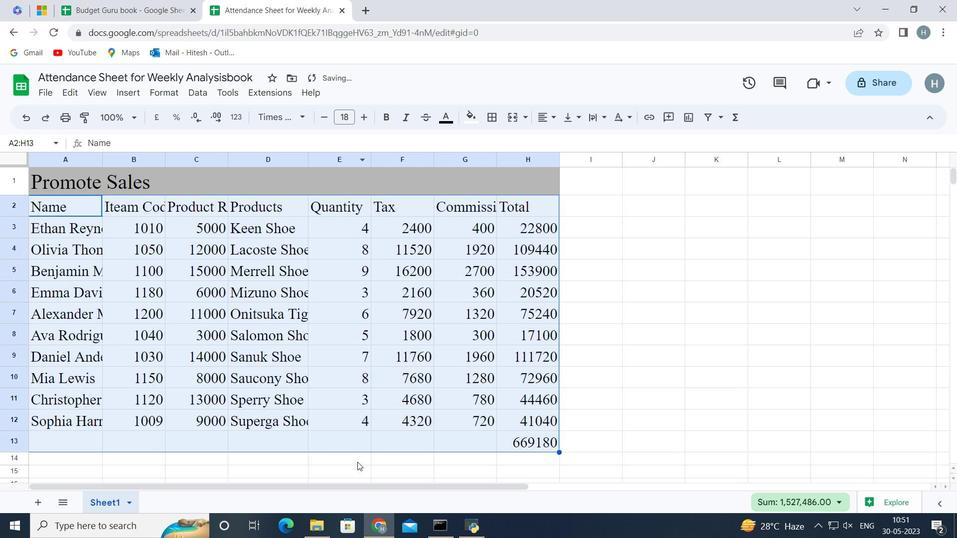 
Action: Mouse pressed left at (358, 462)
Screenshot: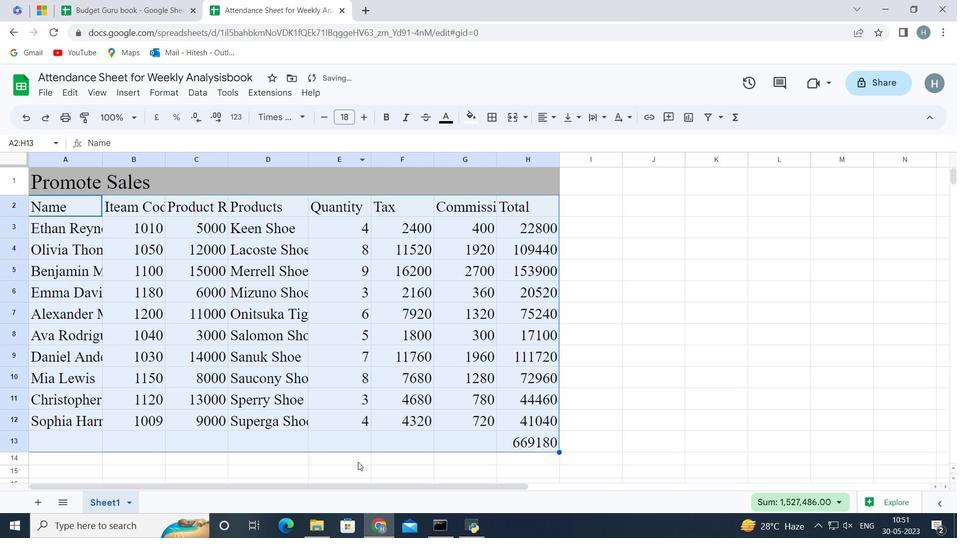 
Action: Mouse moved to (41, 175)
Screenshot: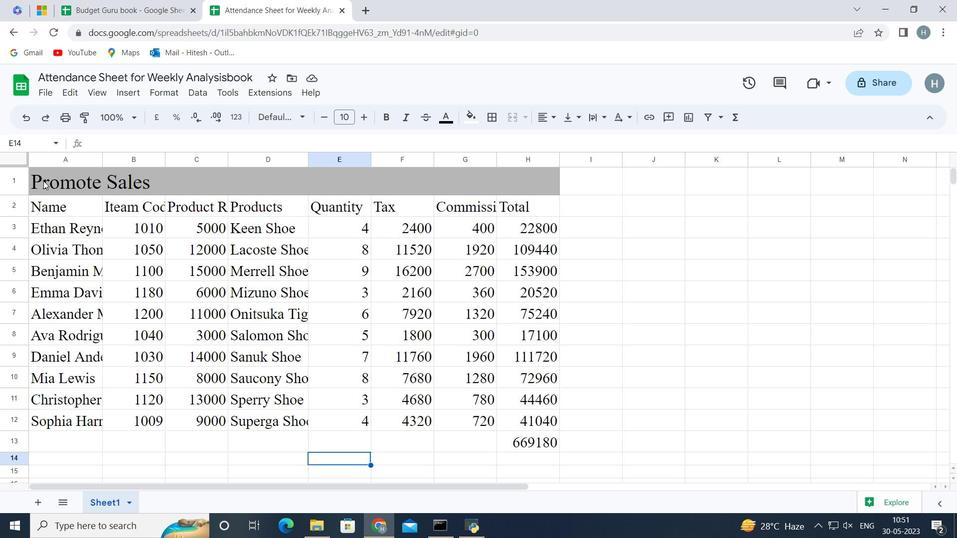 
Action: Mouse pressed left at (41, 175)
Screenshot: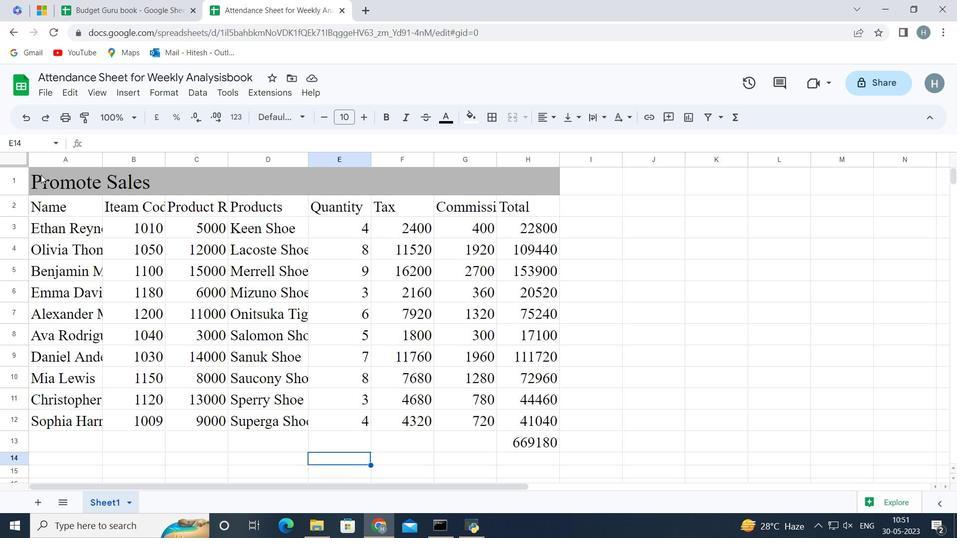 
Action: Key pressed <Key.shift><Key.down><Key.down><Key.down><Key.down><Key.down><Key.down><Key.down><Key.down><Key.down><Key.down><Key.down><Key.down><Key.down><Key.up>
Screenshot: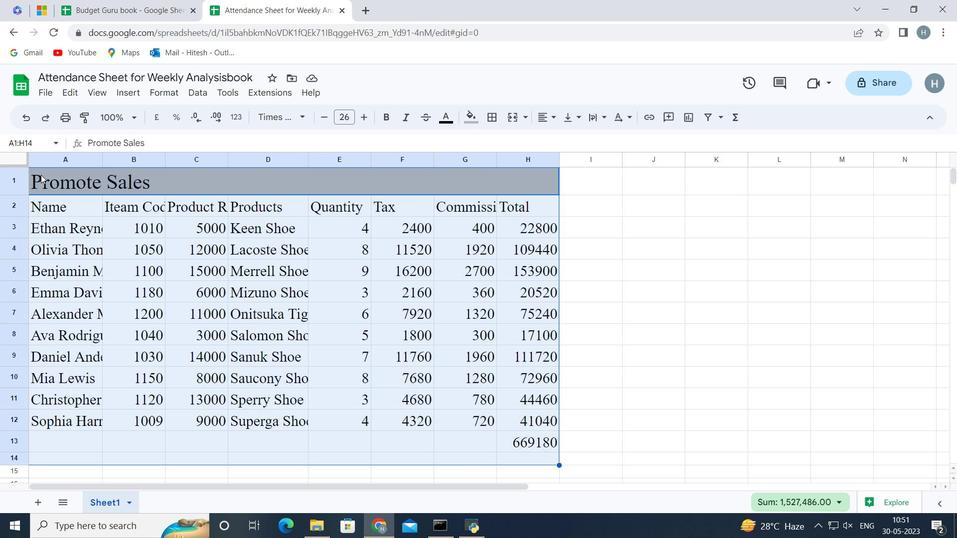 
Action: Mouse moved to (541, 117)
Screenshot: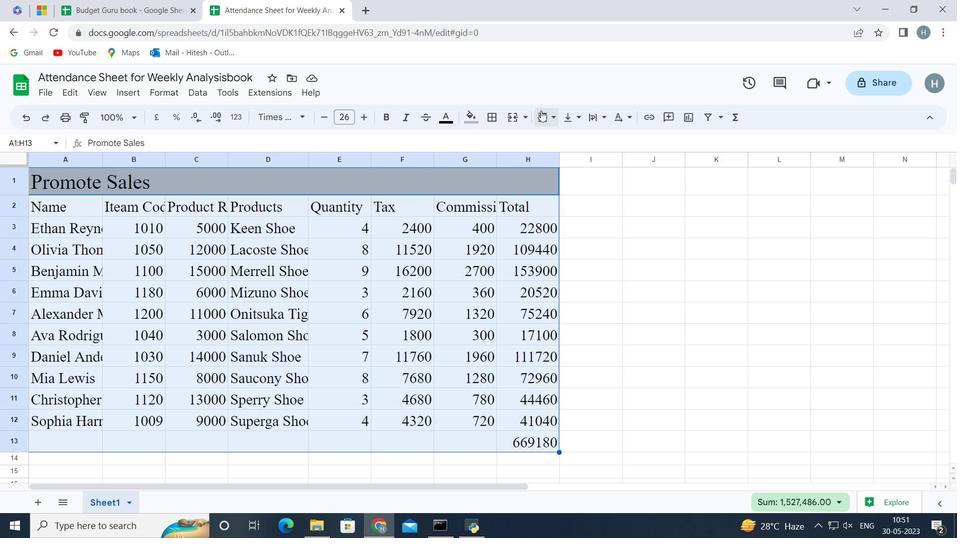 
Action: Mouse pressed left at (541, 117)
Screenshot: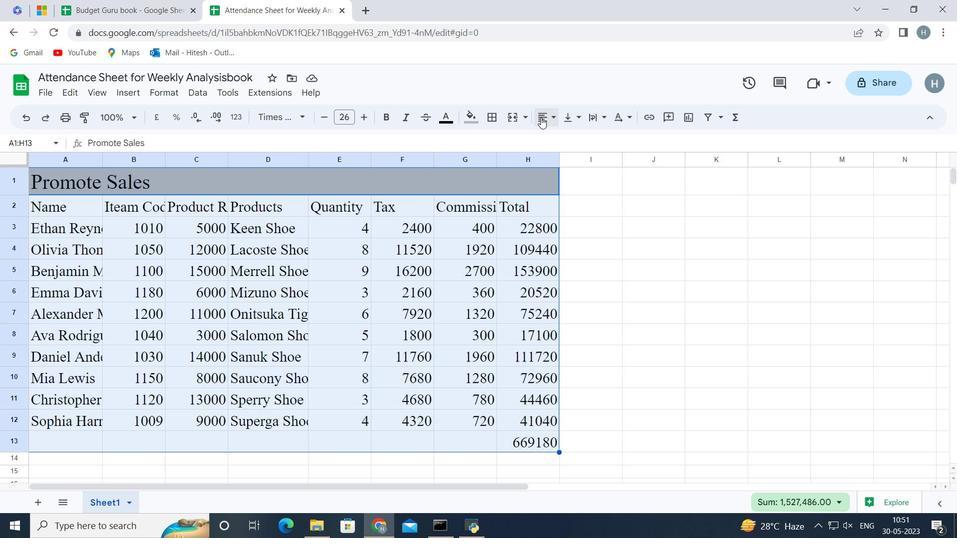 
Action: Mouse moved to (584, 140)
Screenshot: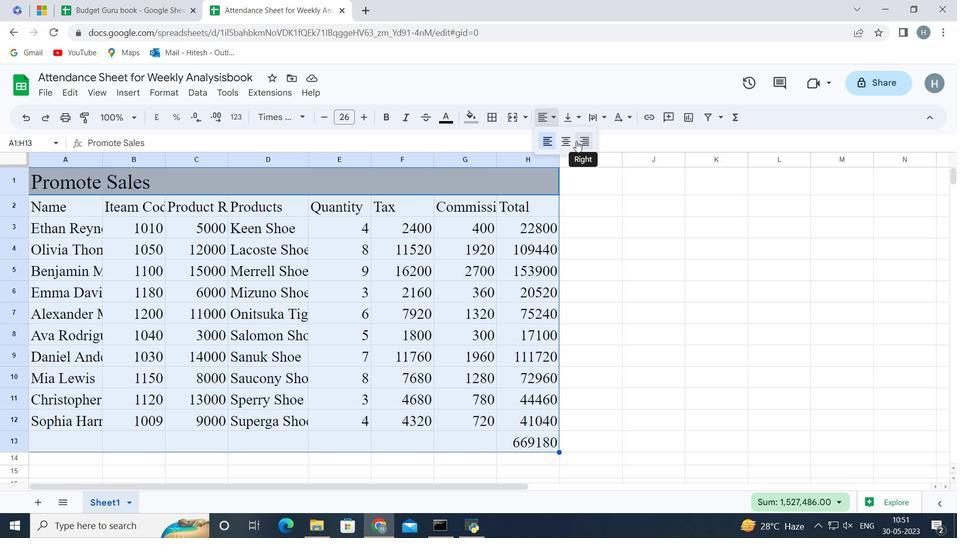 
Action: Mouse pressed left at (584, 140)
Screenshot: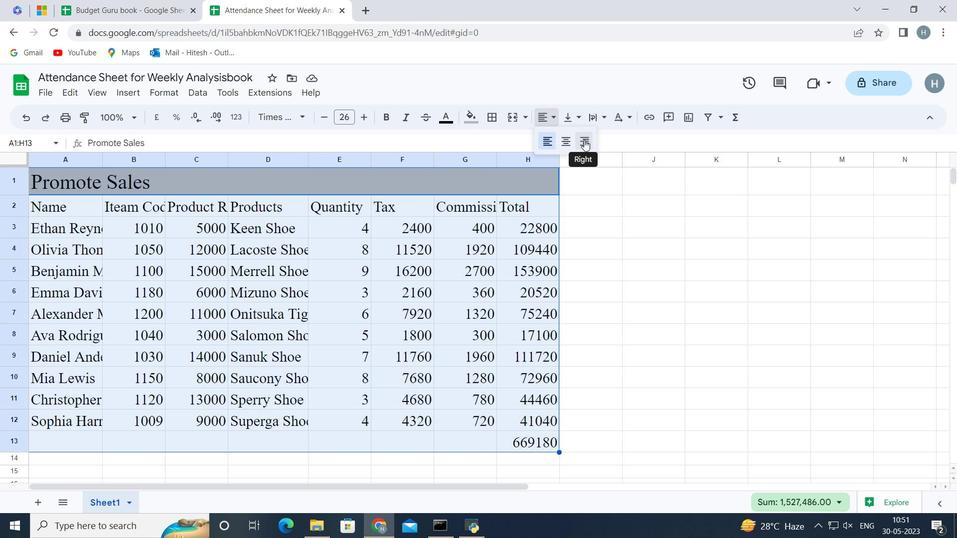 
Action: Mouse moved to (62, 161)
Screenshot: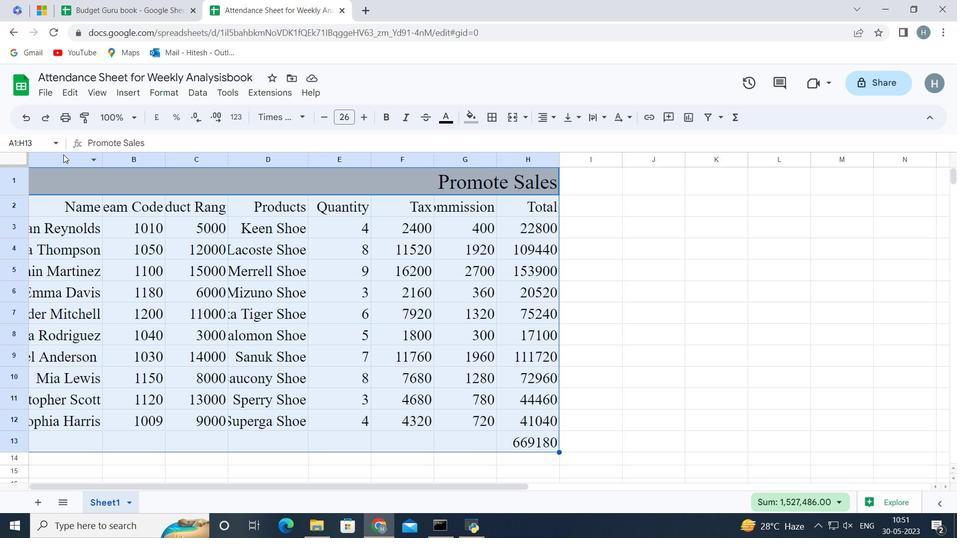
Action: Mouse pressed left at (62, 161)
Screenshot: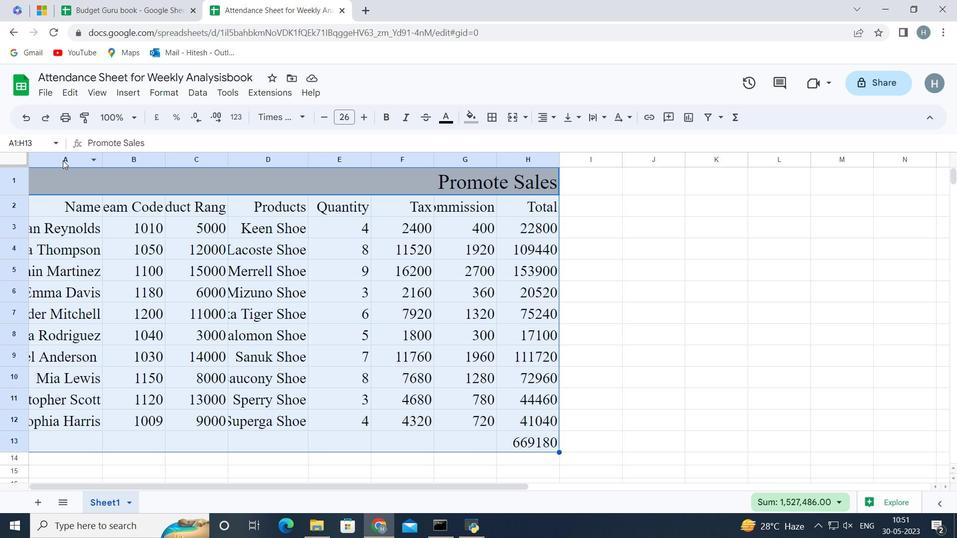 
Action: Mouse moved to (102, 163)
Screenshot: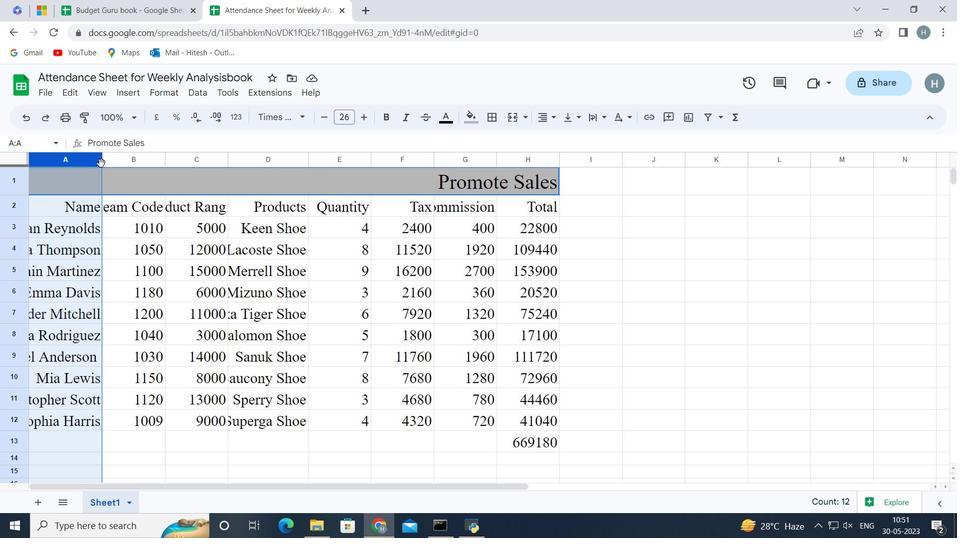 
Action: Mouse pressed left at (102, 163)
Screenshot: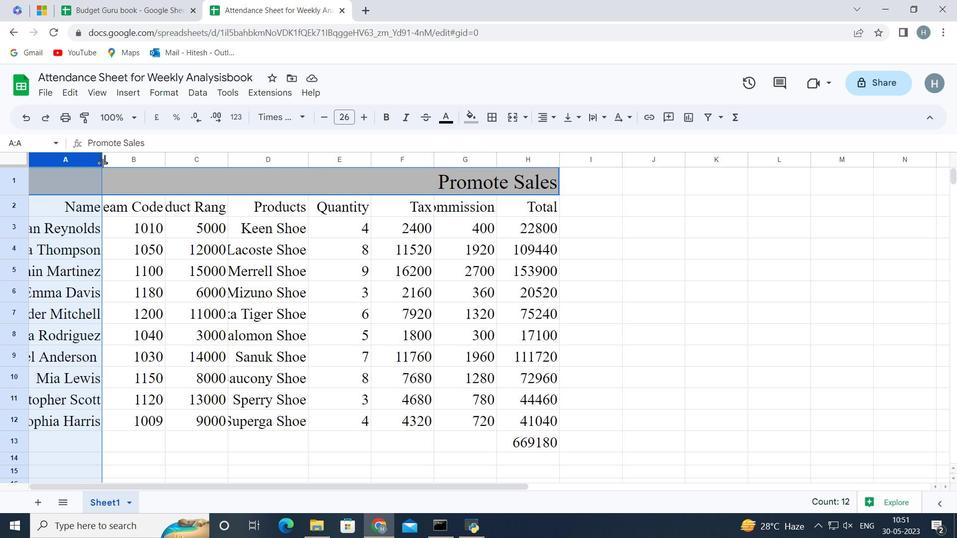 
Action: Mouse pressed left at (102, 163)
Screenshot: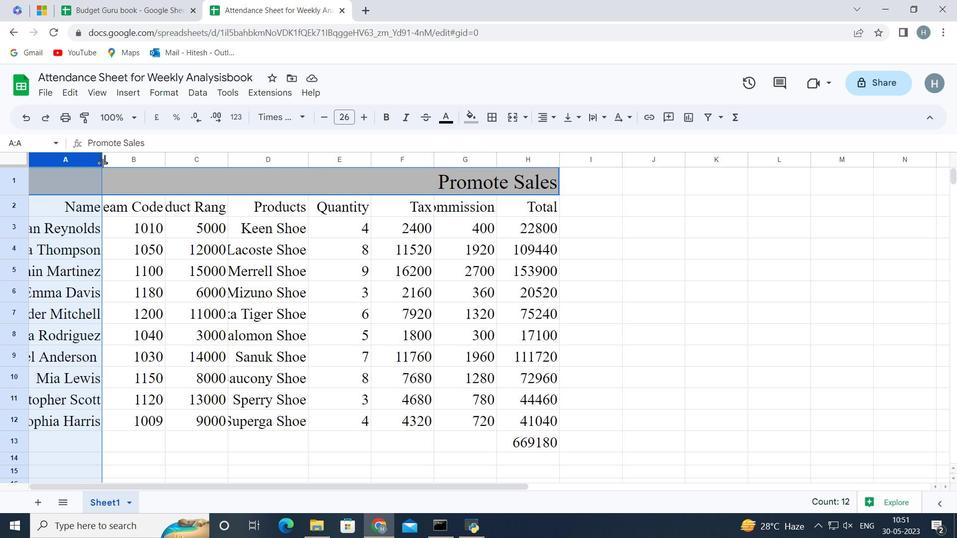 
Action: Mouse moved to (177, 164)
Screenshot: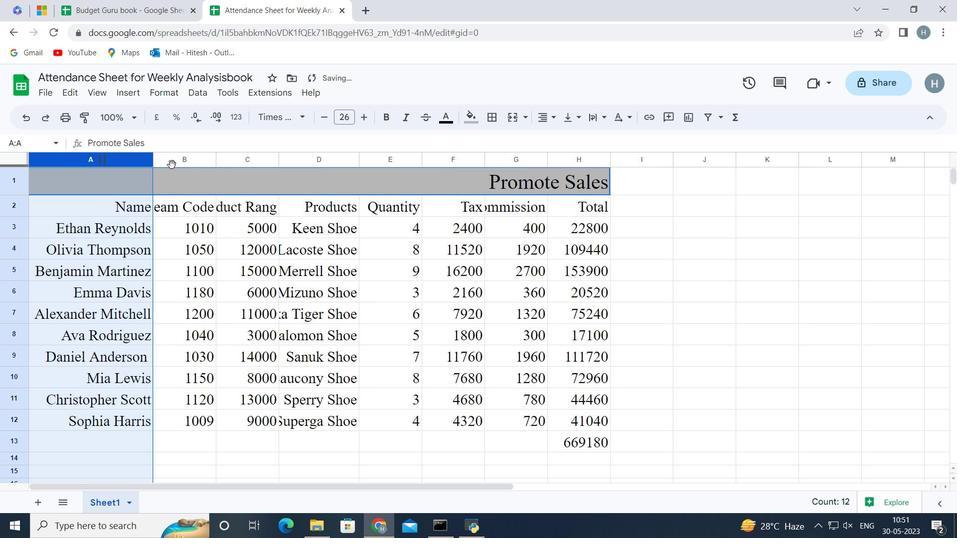 
Action: Mouse pressed left at (177, 164)
Screenshot: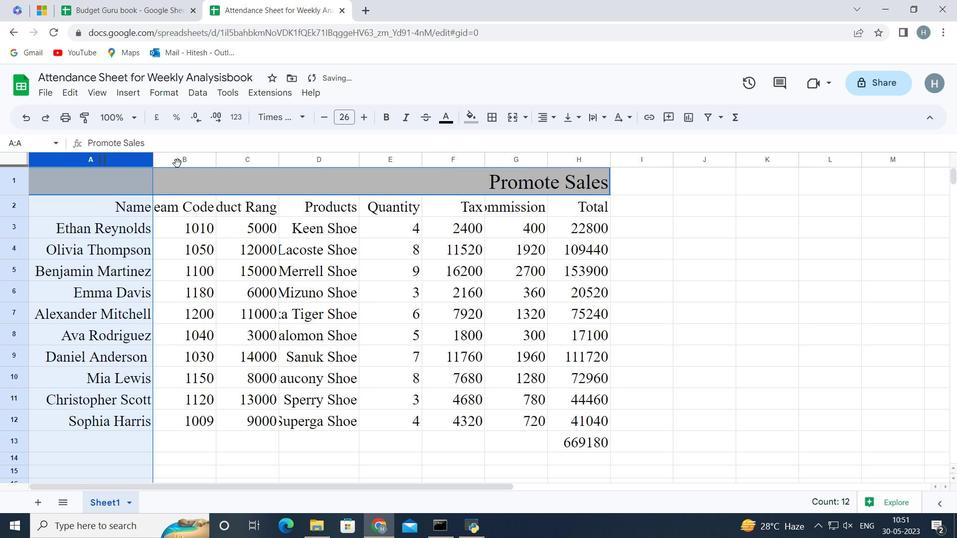 
Action: Mouse moved to (197, 157)
Screenshot: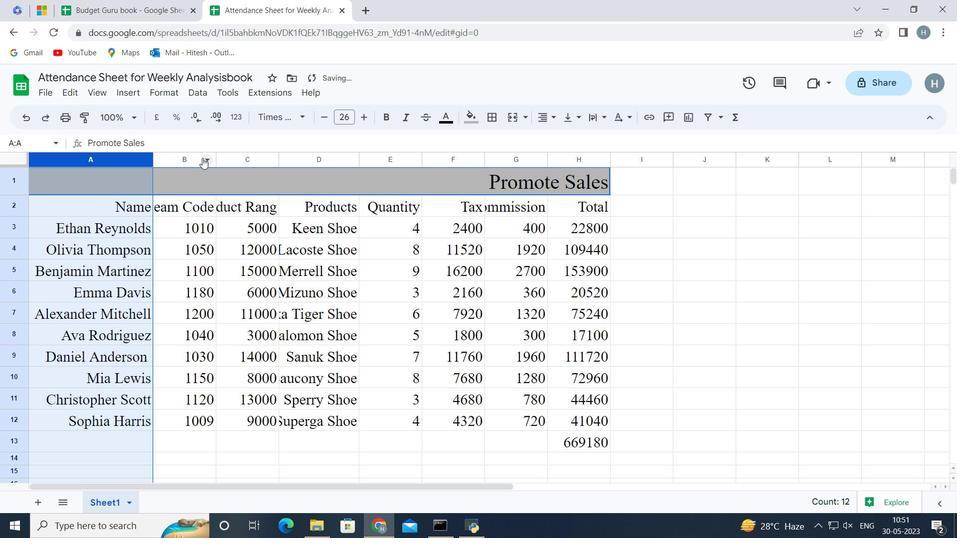 
Action: Mouse pressed left at (197, 157)
Screenshot: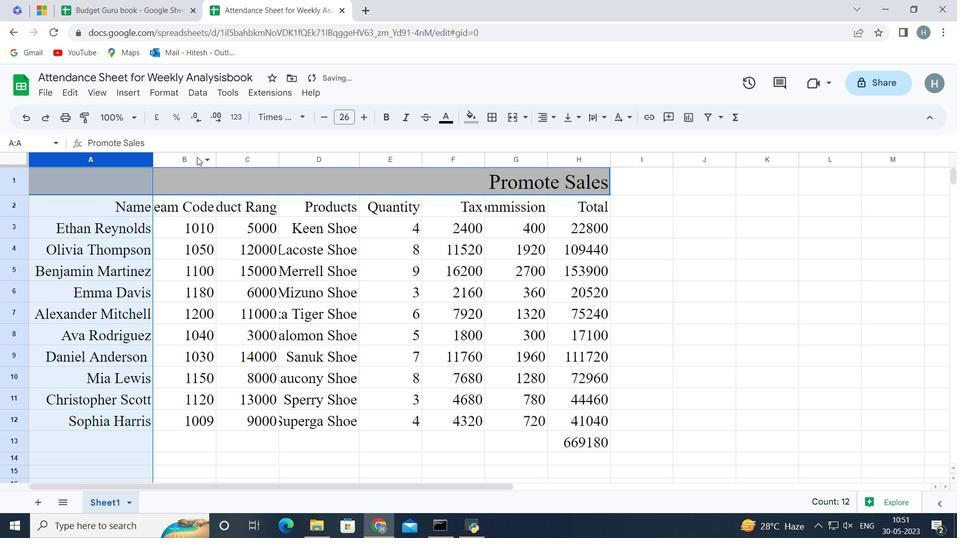 
Action: Mouse moved to (215, 159)
Screenshot: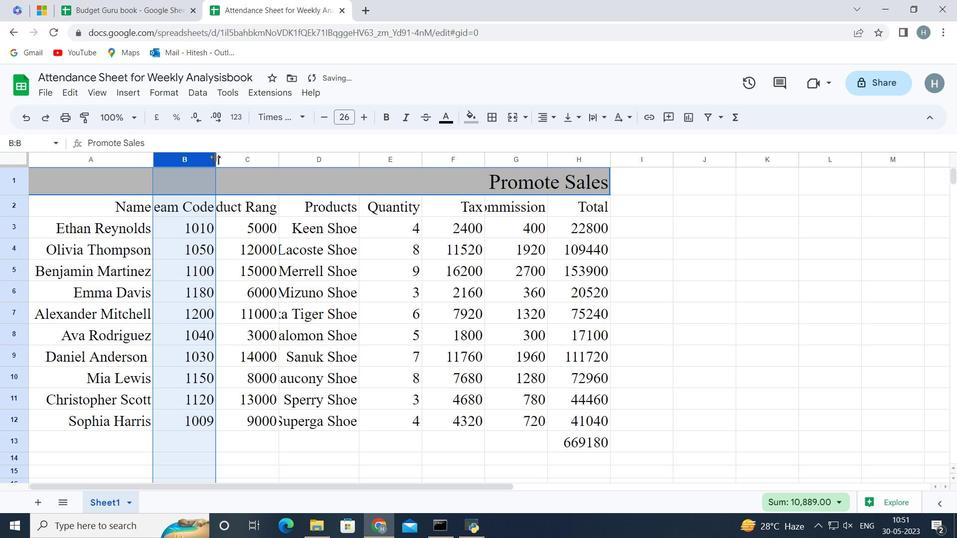 
Action: Mouse pressed left at (215, 159)
Screenshot: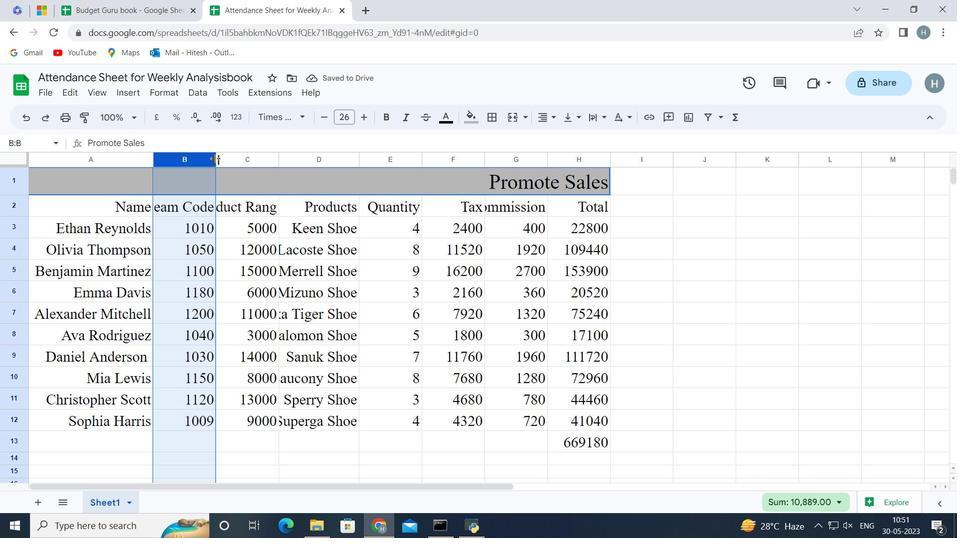 
Action: Mouse pressed left at (215, 159)
Screenshot: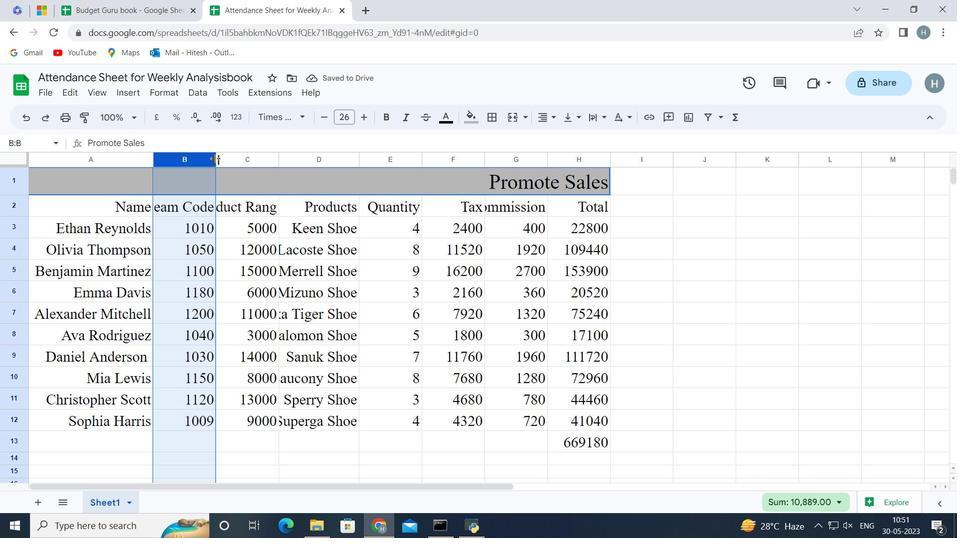 
Action: Mouse moved to (252, 161)
Screenshot: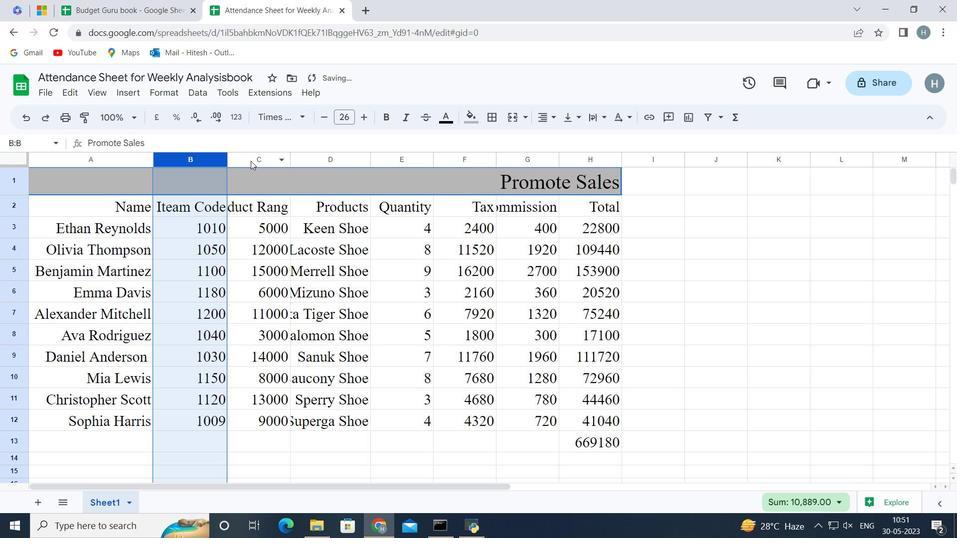 
Action: Mouse pressed left at (252, 161)
Screenshot: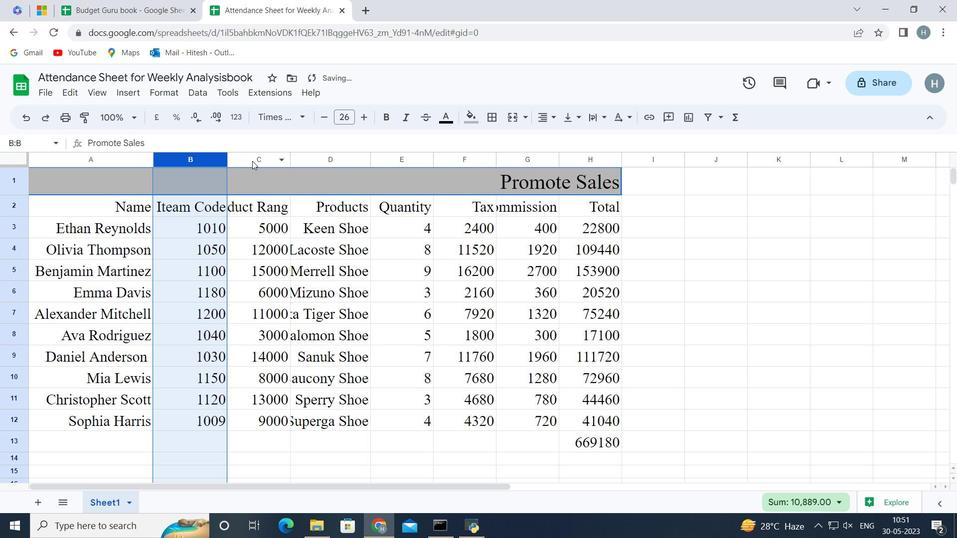 
Action: Mouse moved to (292, 158)
Screenshot: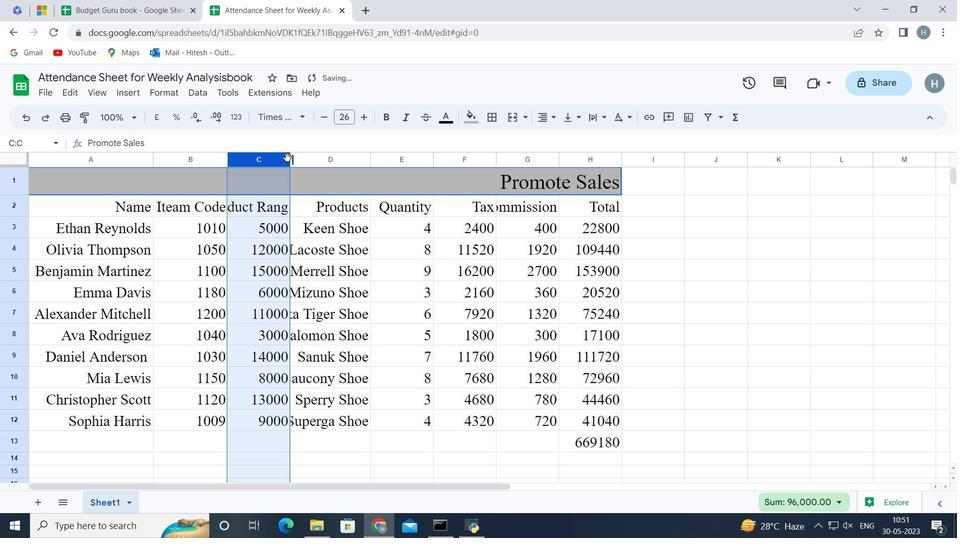 
Action: Mouse pressed left at (292, 158)
Screenshot: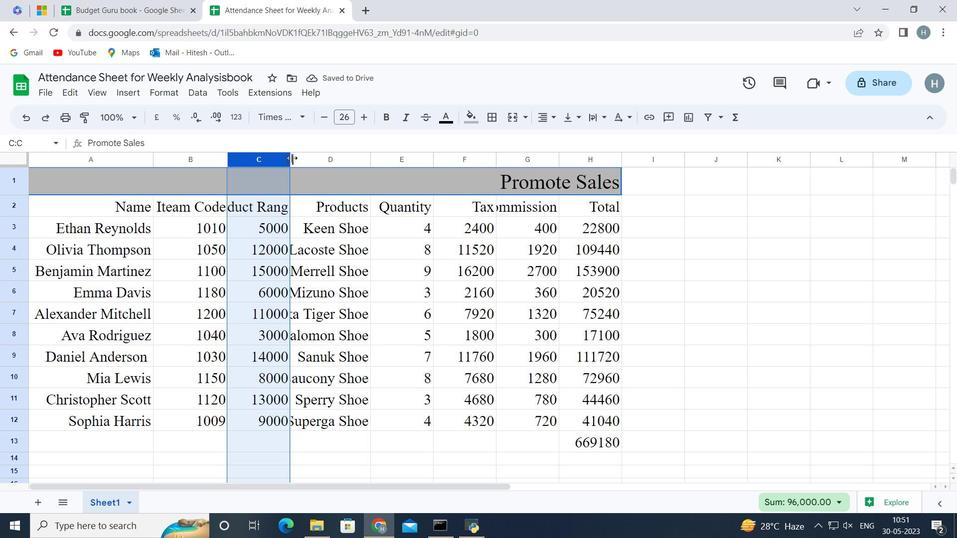 
Action: Mouse pressed left at (292, 158)
Screenshot: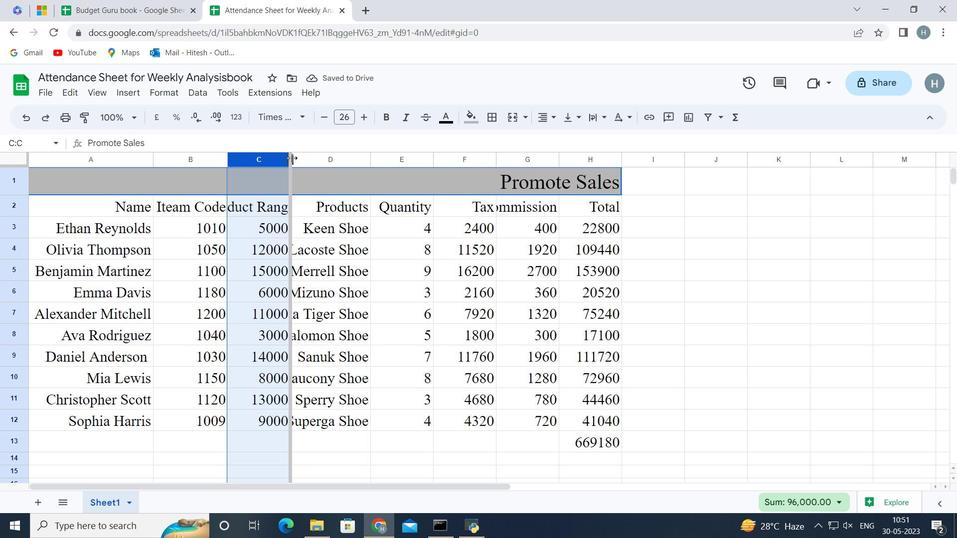 
Action: Mouse moved to (326, 158)
Screenshot: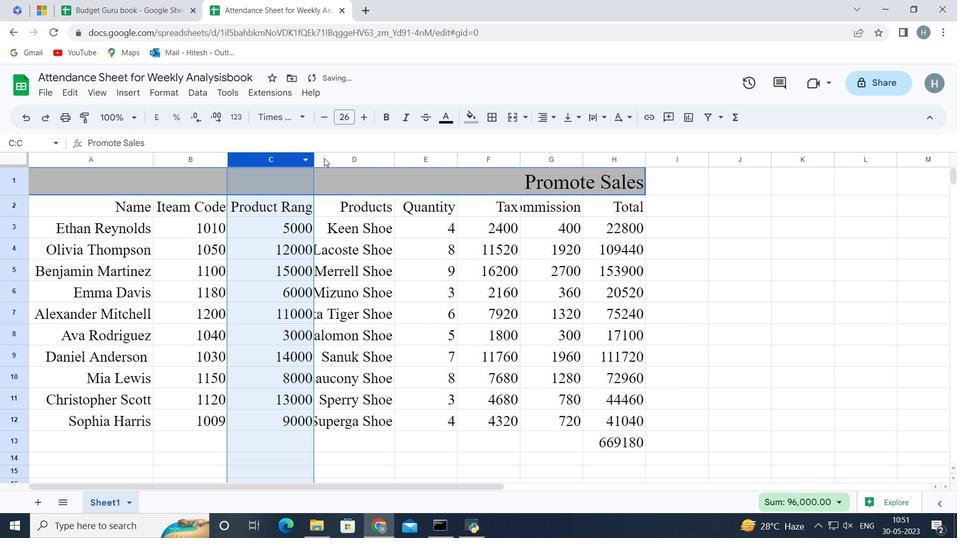 
Action: Mouse pressed left at (326, 158)
Screenshot: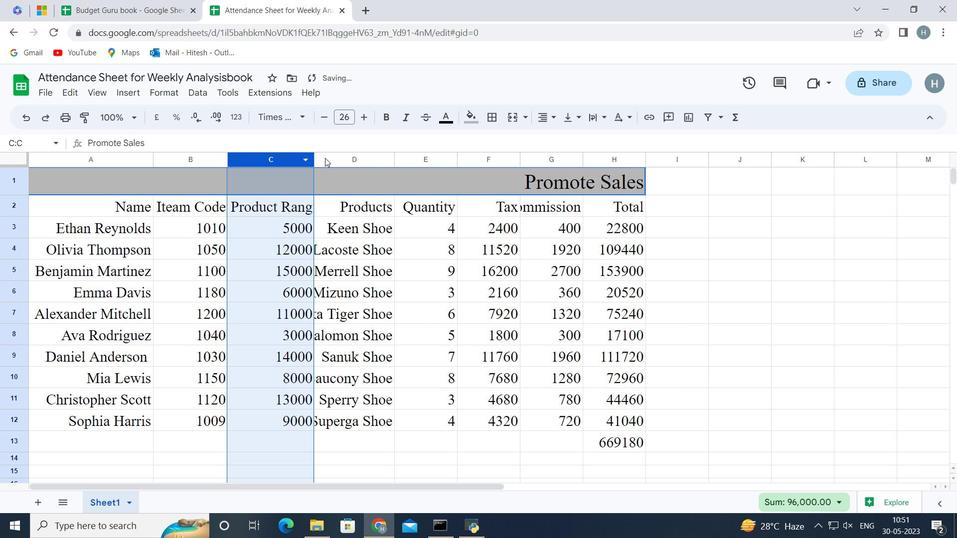 
Action: Mouse moved to (395, 156)
Screenshot: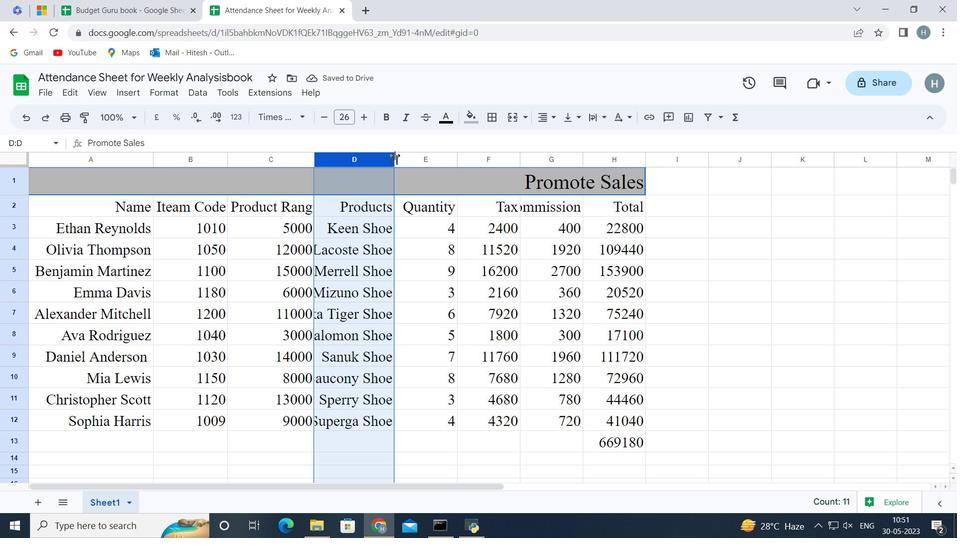 
Action: Mouse pressed left at (395, 156)
Screenshot: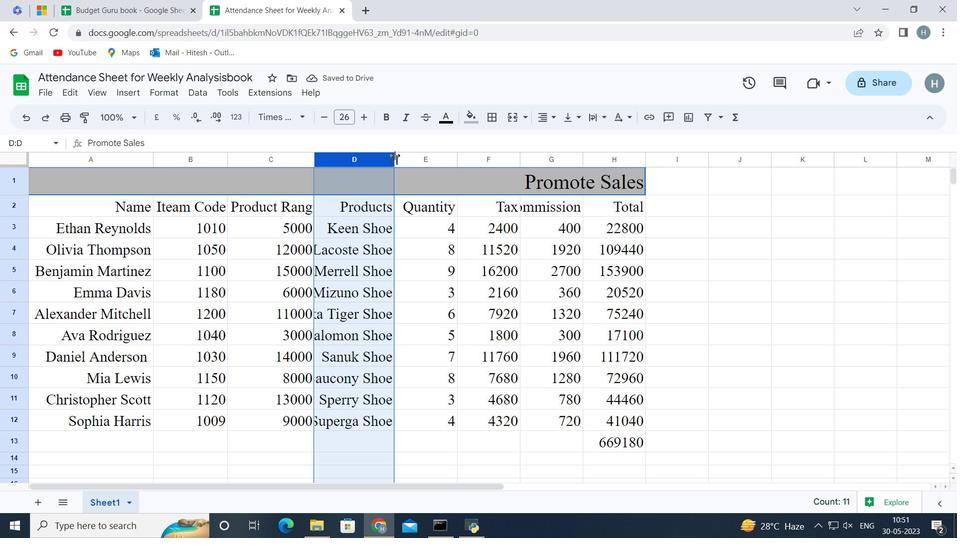 
Action: Mouse moved to (396, 156)
Screenshot: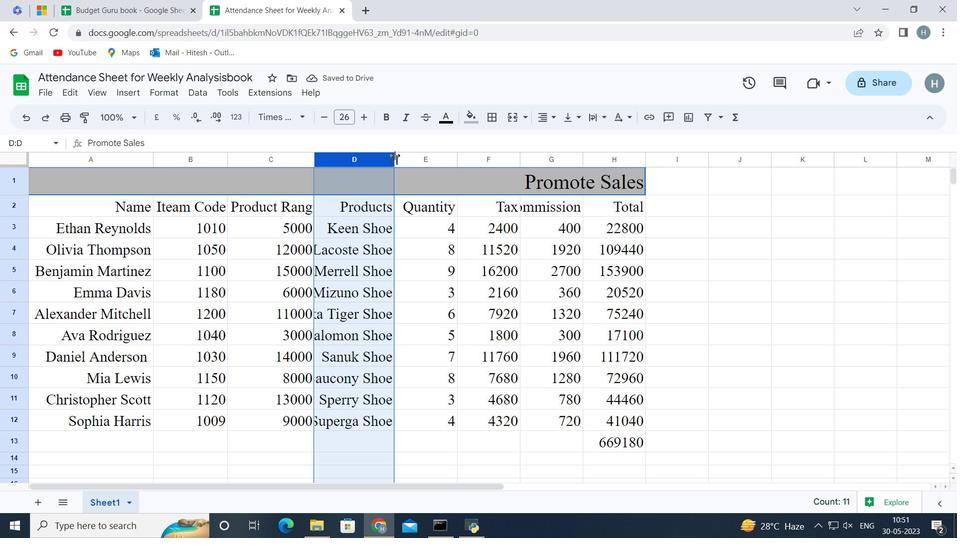 
Action: Mouse pressed left at (396, 156)
Screenshot: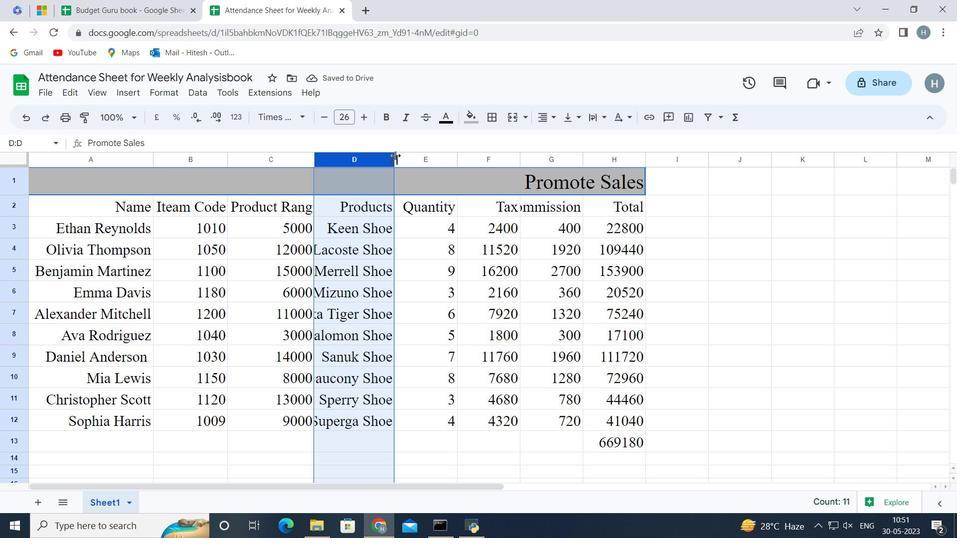 
Action: Mouse moved to (456, 158)
Screenshot: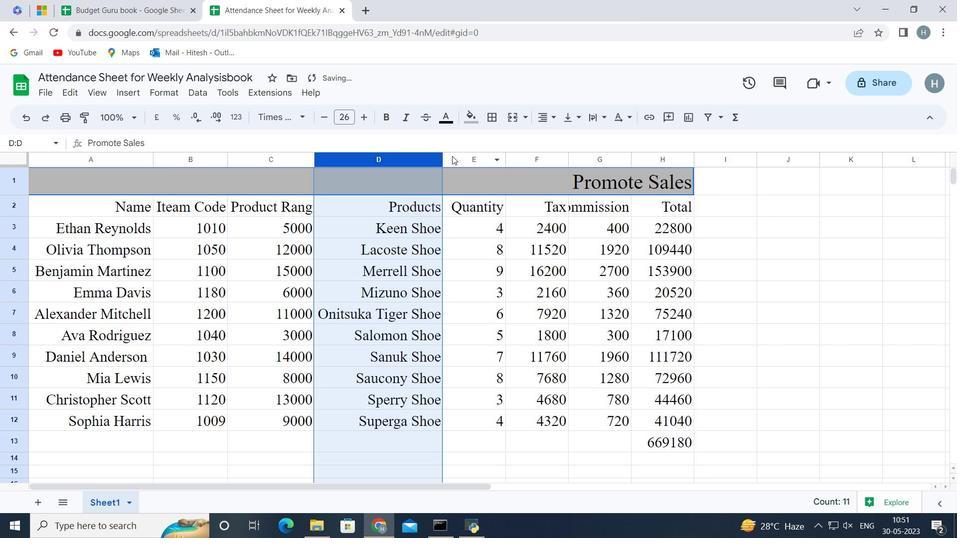 
Action: Mouse pressed left at (456, 158)
Screenshot: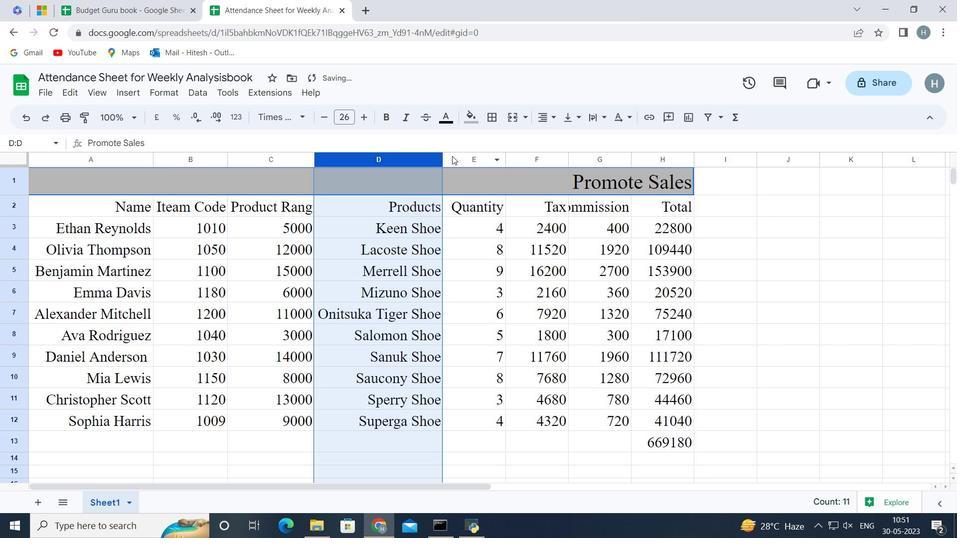 
Action: Mouse moved to (506, 155)
Screenshot: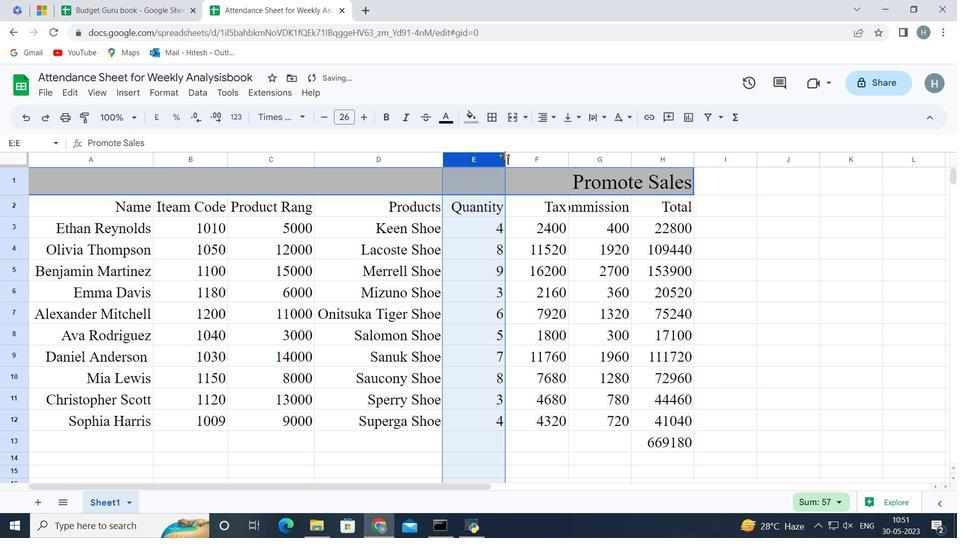 
Action: Mouse pressed left at (506, 155)
Screenshot: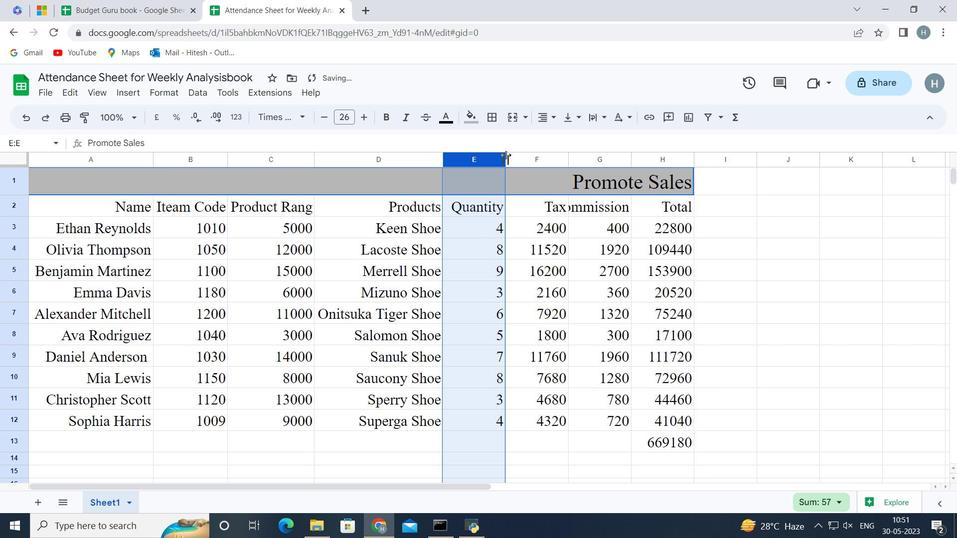 
Action: Mouse pressed left at (506, 155)
Screenshot: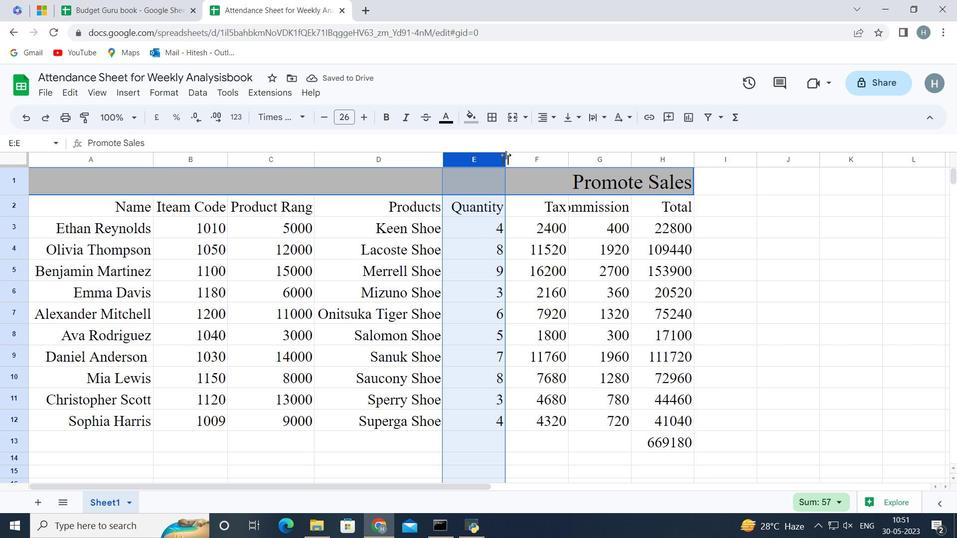 
Action: Mouse moved to (531, 158)
Screenshot: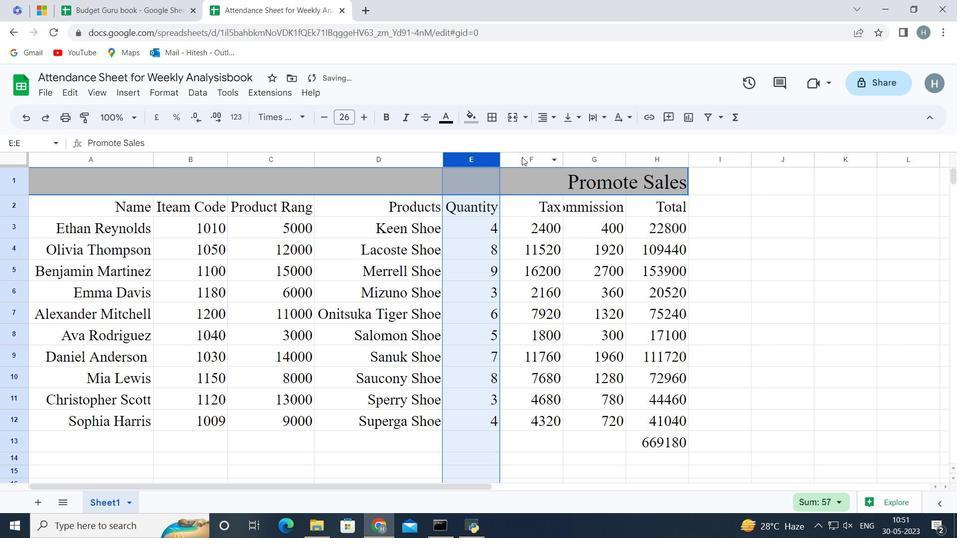 
Action: Mouse pressed left at (531, 158)
Screenshot: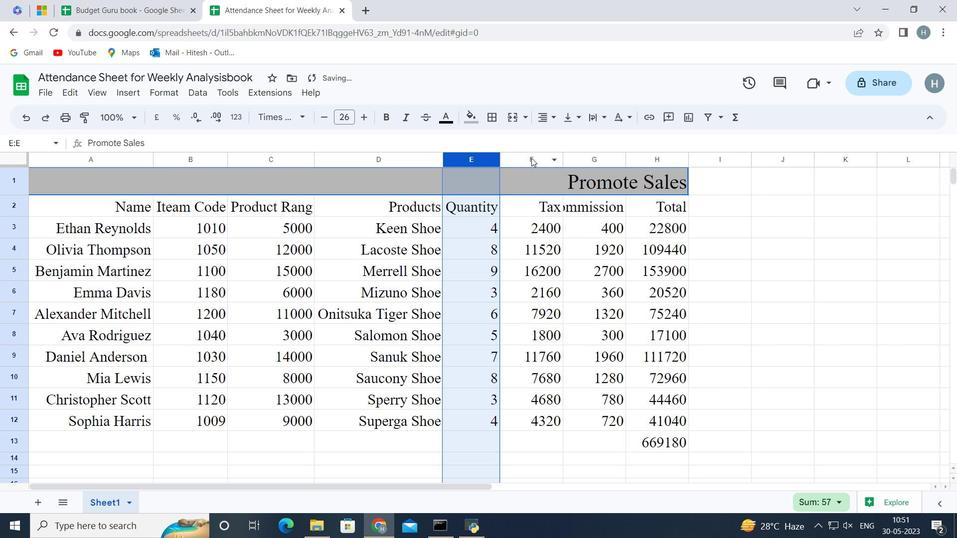 
Action: Mouse moved to (561, 157)
Screenshot: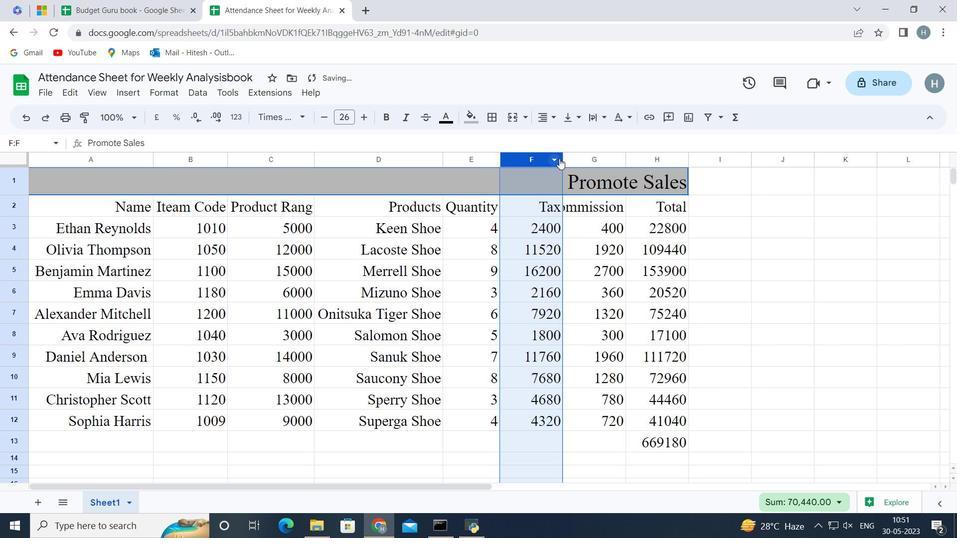 
Action: Mouse pressed left at (561, 157)
Screenshot: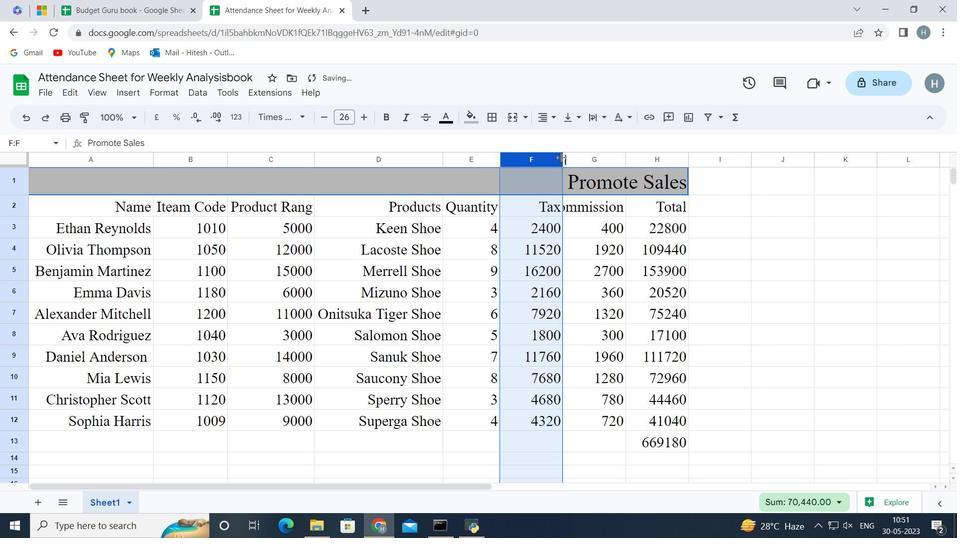 
Action: Mouse pressed left at (561, 157)
Screenshot: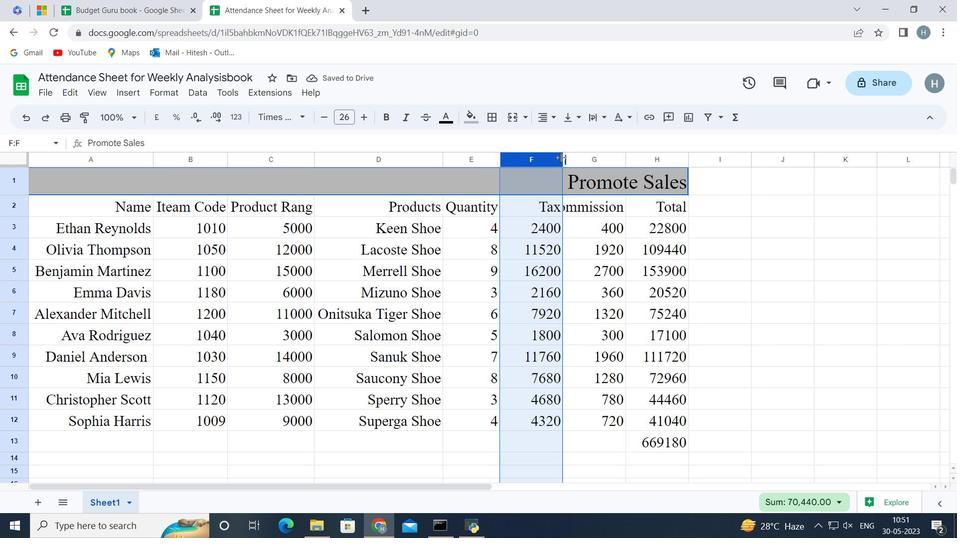 
Action: Mouse moved to (582, 157)
Screenshot: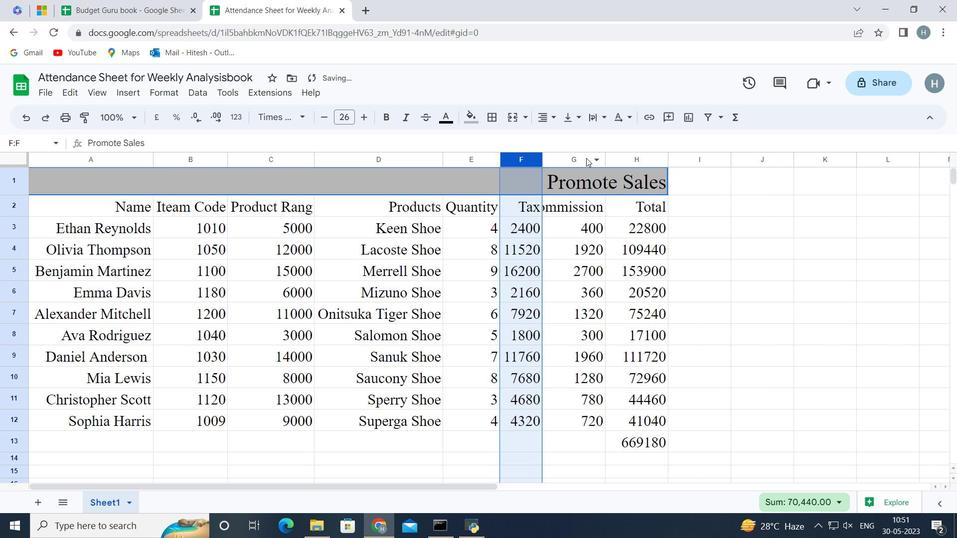 
Action: Mouse pressed left at (582, 157)
Screenshot: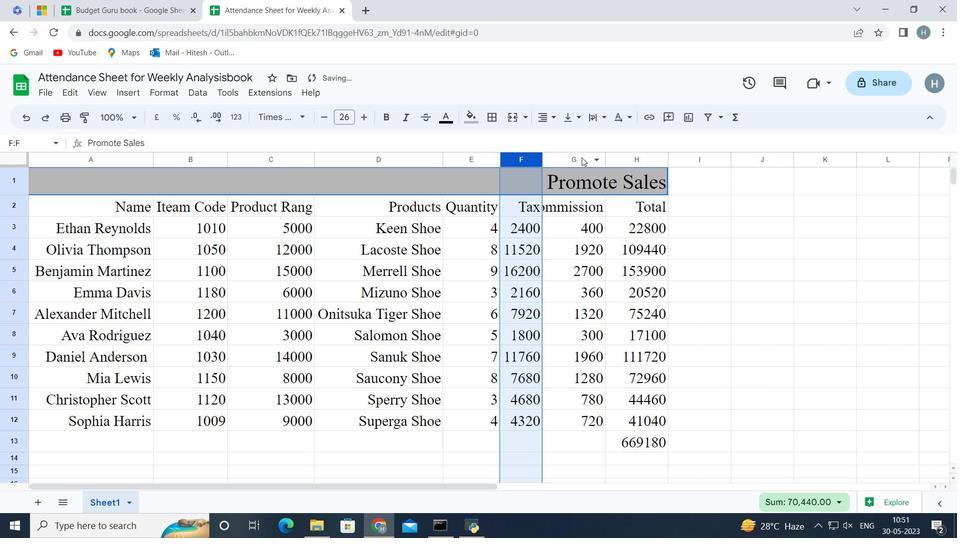 
Action: Mouse moved to (606, 158)
Screenshot: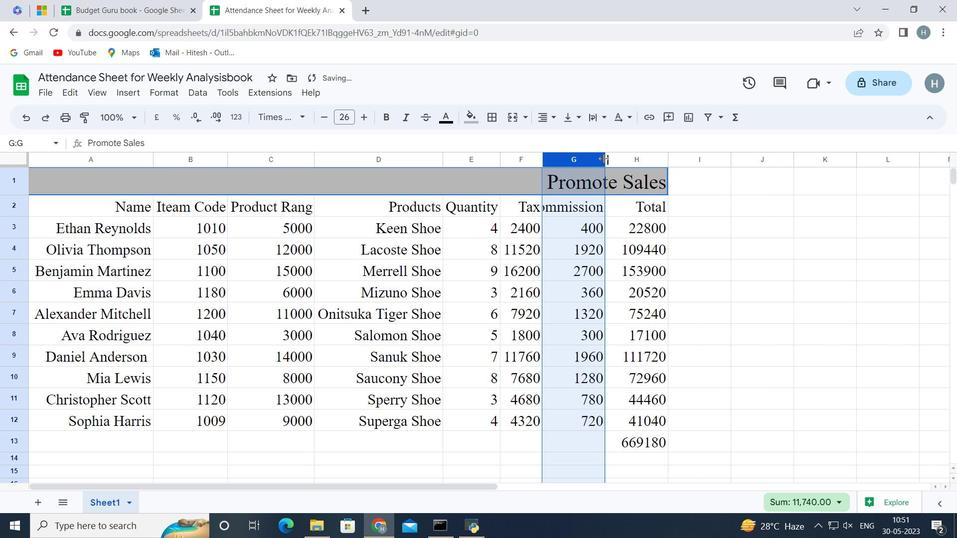 
Action: Mouse pressed left at (606, 158)
Screenshot: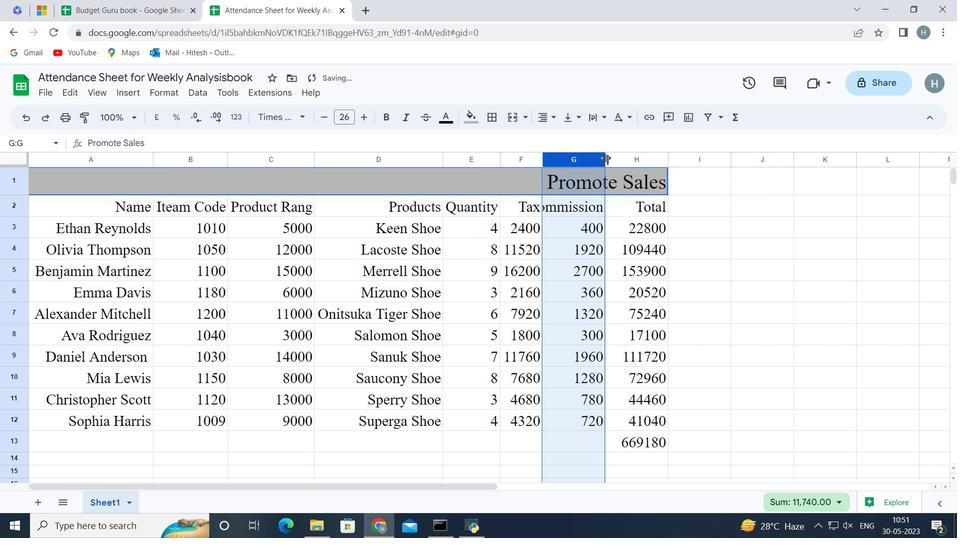 
Action: Mouse pressed left at (606, 158)
Screenshot: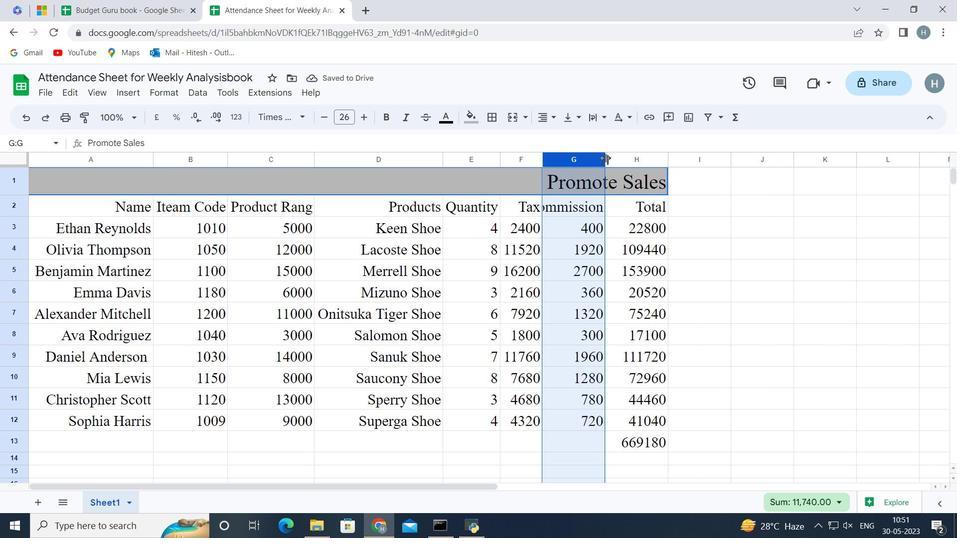 
Action: Mouse moved to (641, 155)
Screenshot: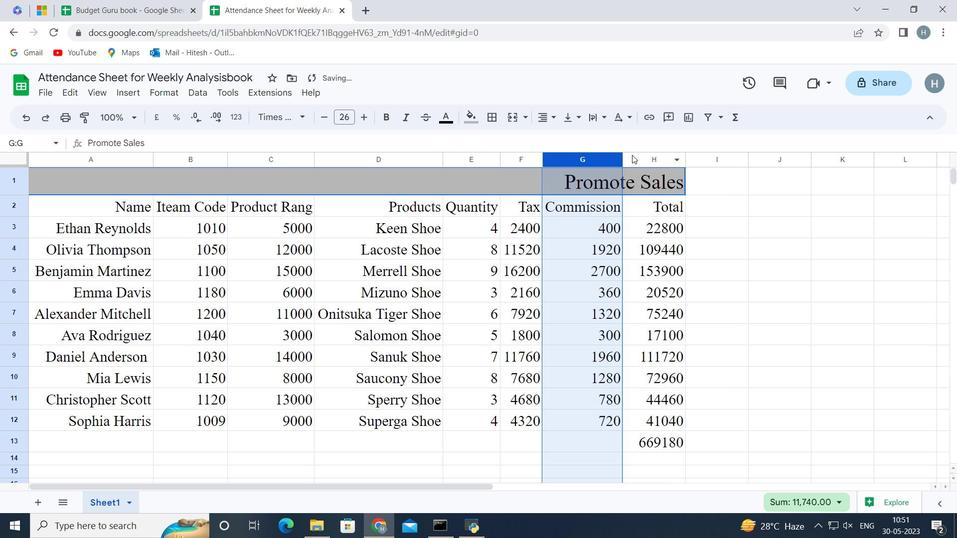 
Action: Mouse pressed left at (641, 155)
Screenshot: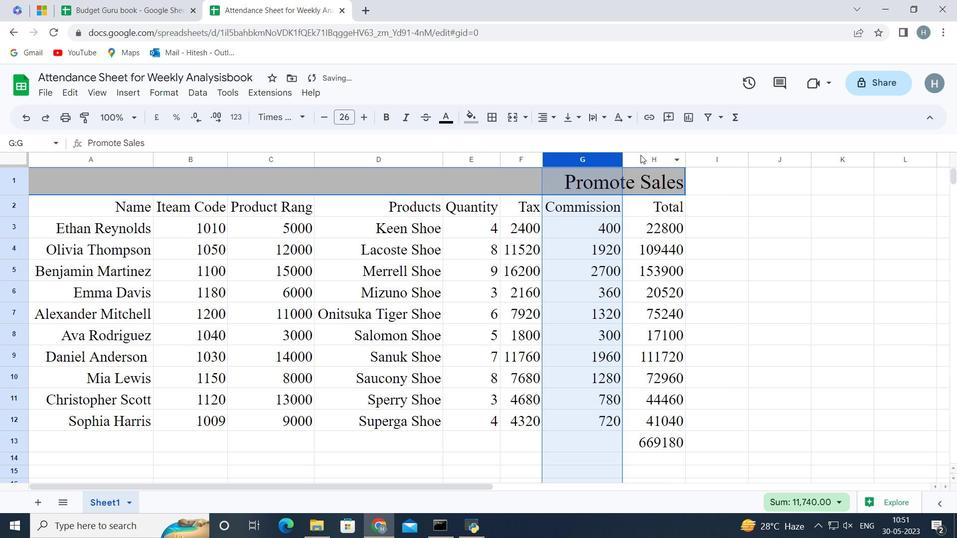 
Action: Mouse moved to (686, 155)
Screenshot: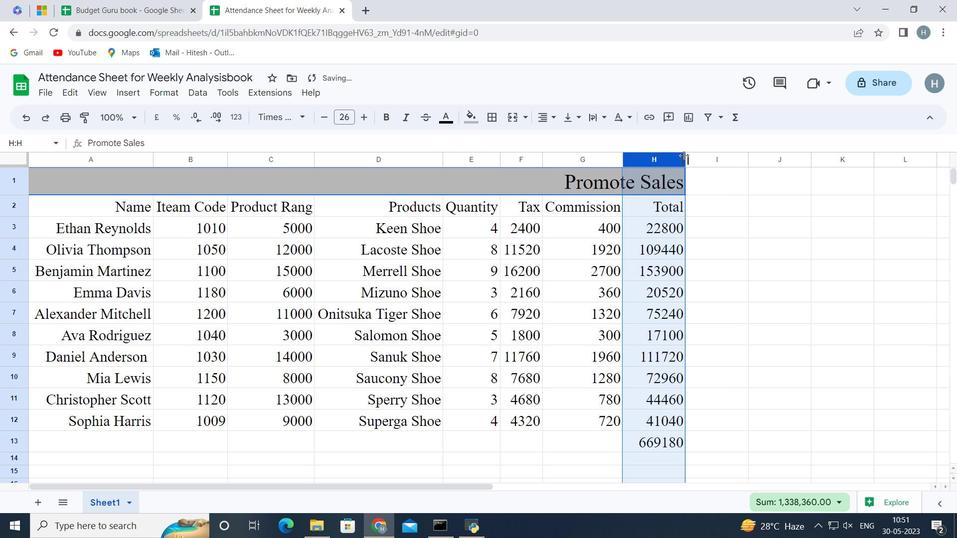 
Action: Mouse pressed left at (686, 155)
Screenshot: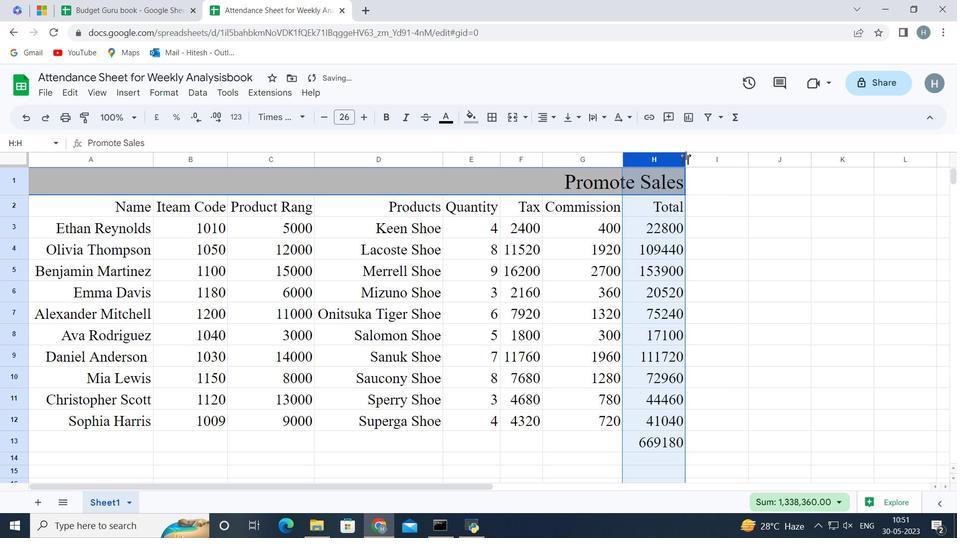 
Action: Mouse pressed left at (686, 155)
Screenshot: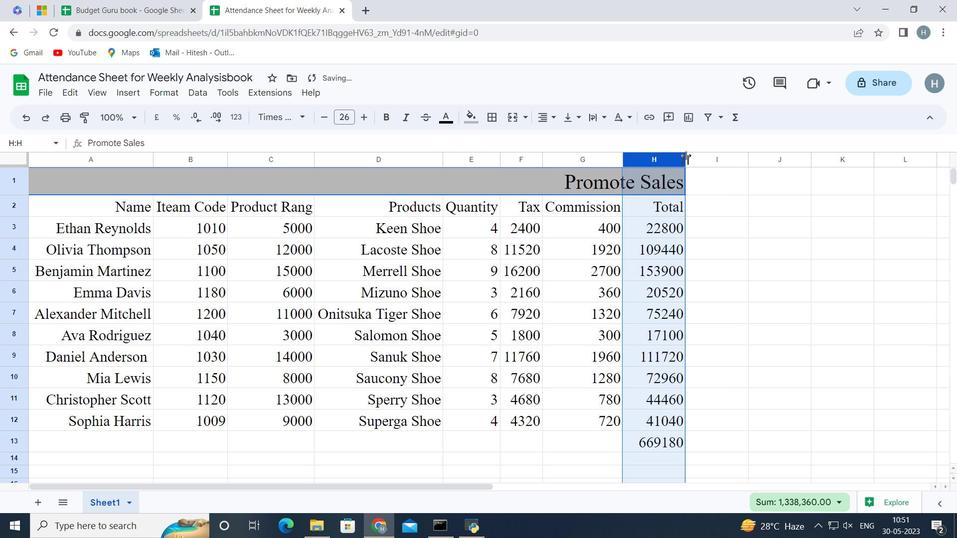 
Action: Mouse moved to (596, 447)
Screenshot: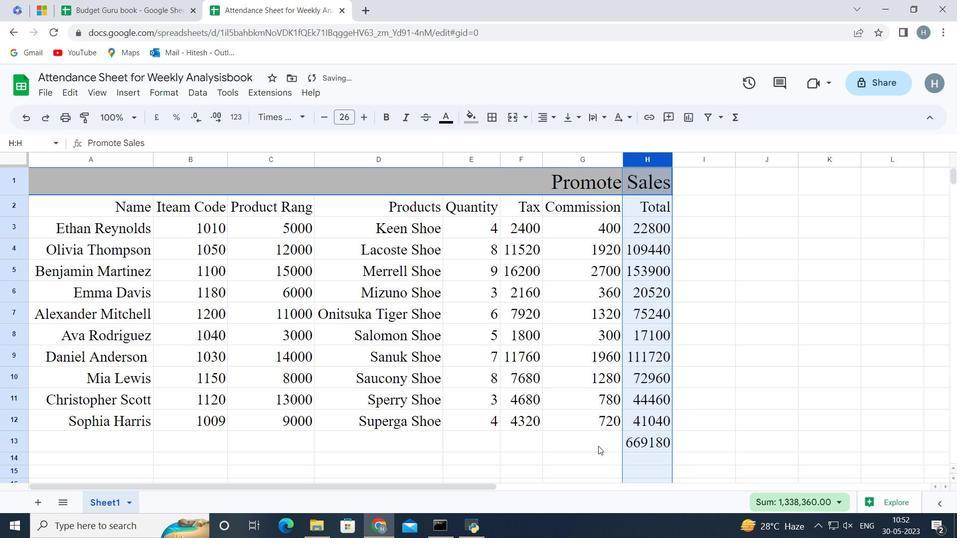 
Action: Mouse pressed left at (596, 447)
Screenshot: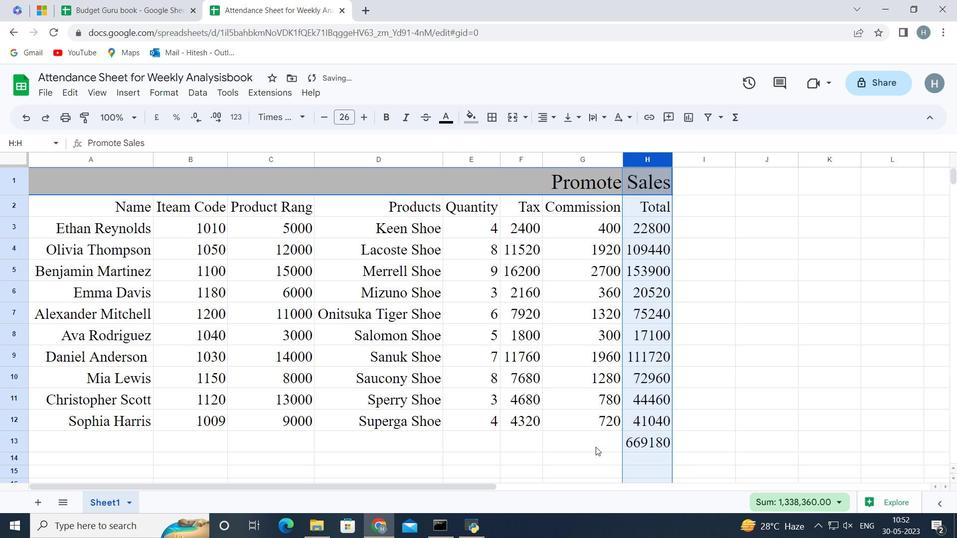 
Action: Mouse moved to (417, 397)
Screenshot: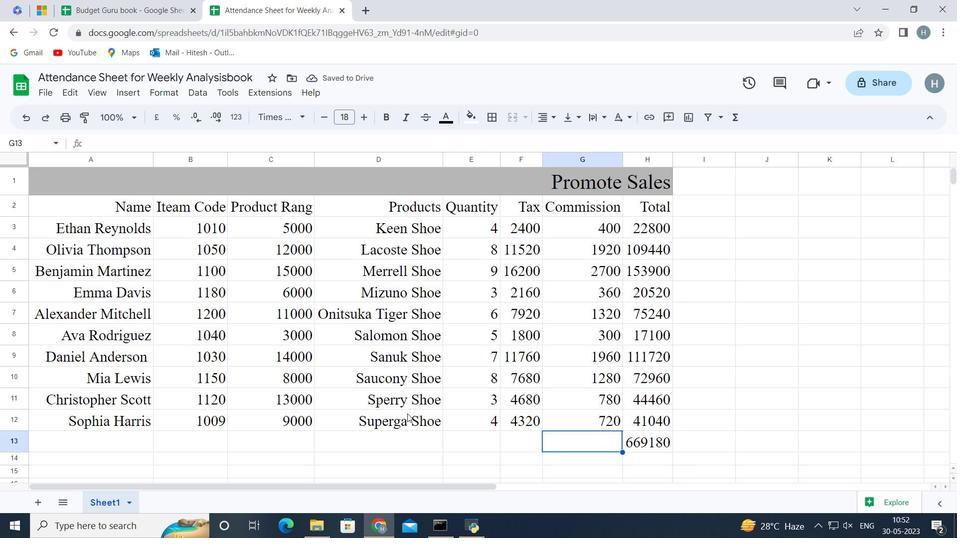 
Action: Mouse scrolled (417, 397) with delta (0, 0)
Screenshot: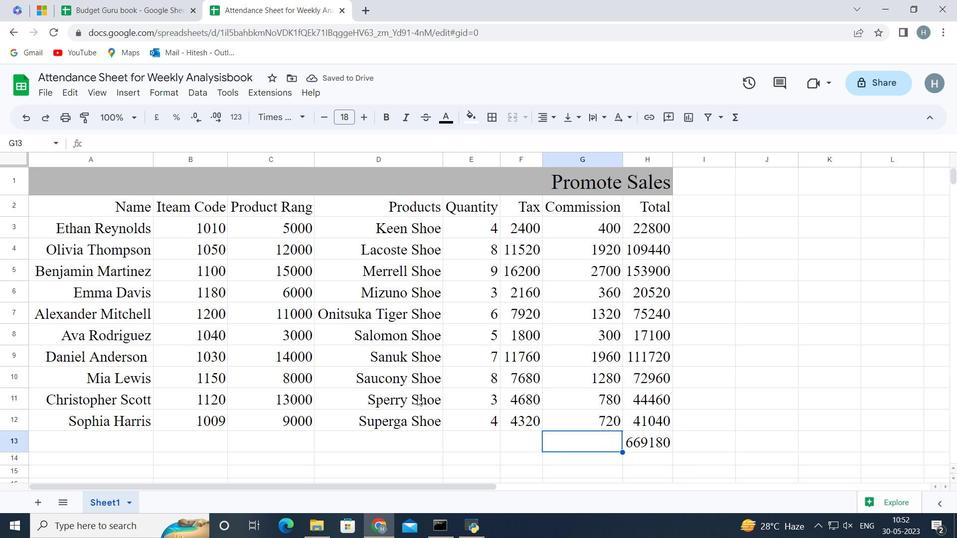 
Action: Mouse scrolled (417, 398) with delta (0, 0)
Screenshot: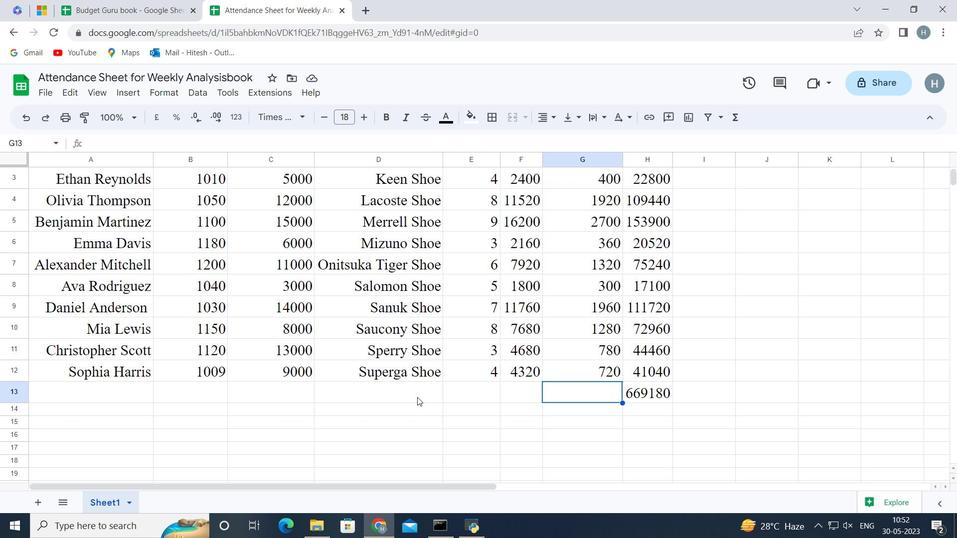 
Action: Mouse scrolled (417, 398) with delta (0, 0)
Screenshot: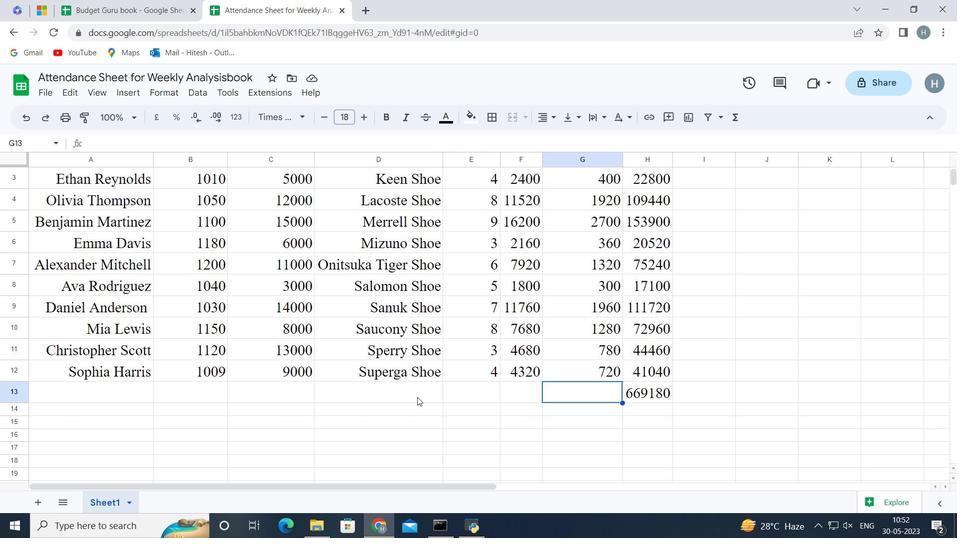 
Action: Mouse moved to (417, 432)
Screenshot: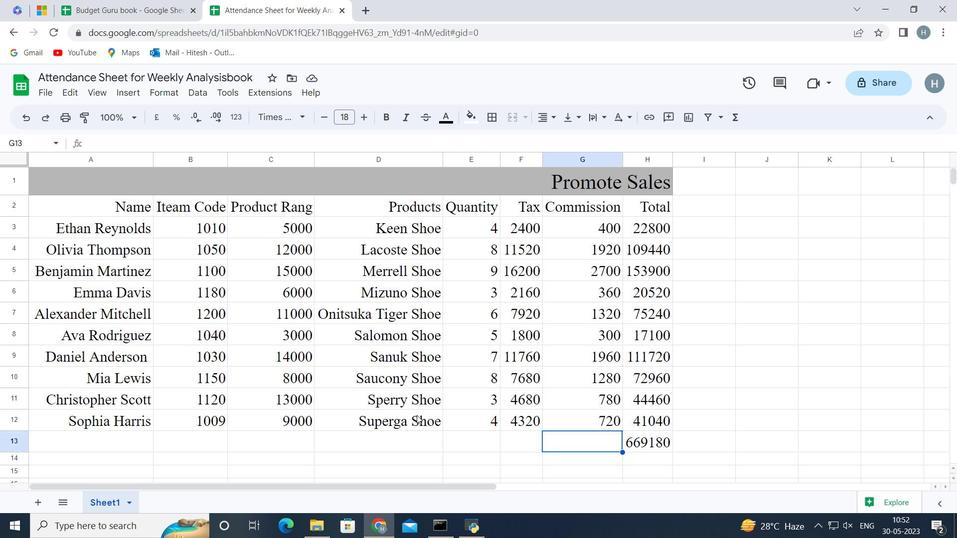 
